 Task: Search one way flight ticket for 2 adults, 2 infants in seat and 1 infant on lap in first from Manhattan: Manhattan Regional Airport to Greenville: Pitt-greenville Airport on 5-2-2023. Choice of flights is Frontier. Number of bags: 1 checked bag. Price is upto 109000. Outbound departure time preference is 13:00.
Action: Mouse moved to (303, 266)
Screenshot: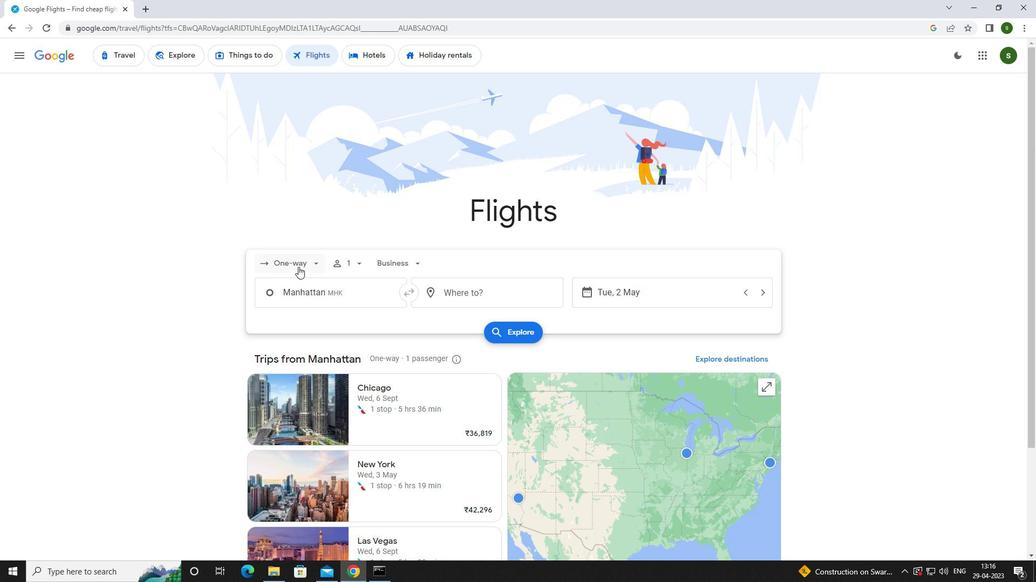 
Action: Mouse pressed left at (303, 266)
Screenshot: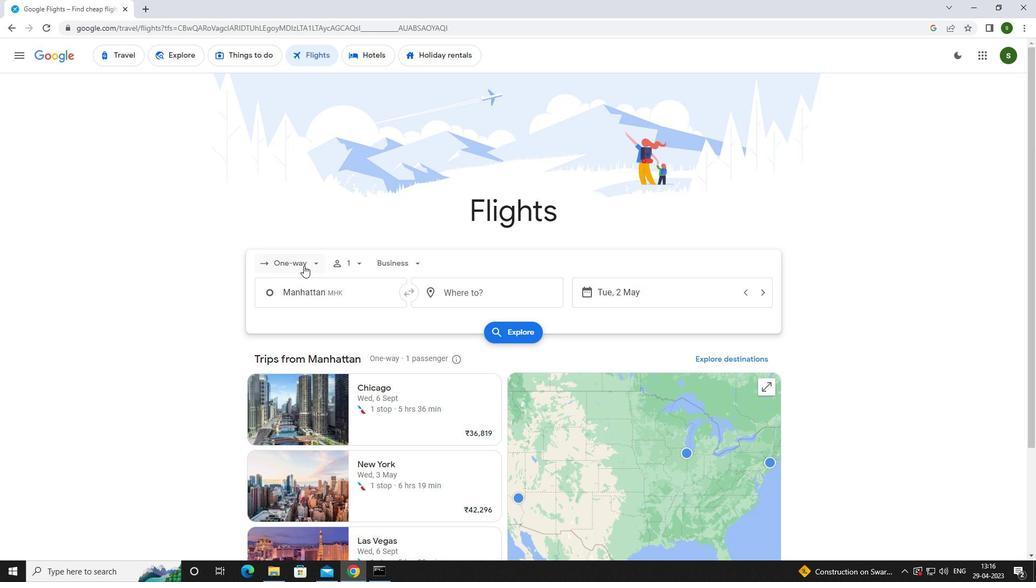 
Action: Mouse moved to (320, 309)
Screenshot: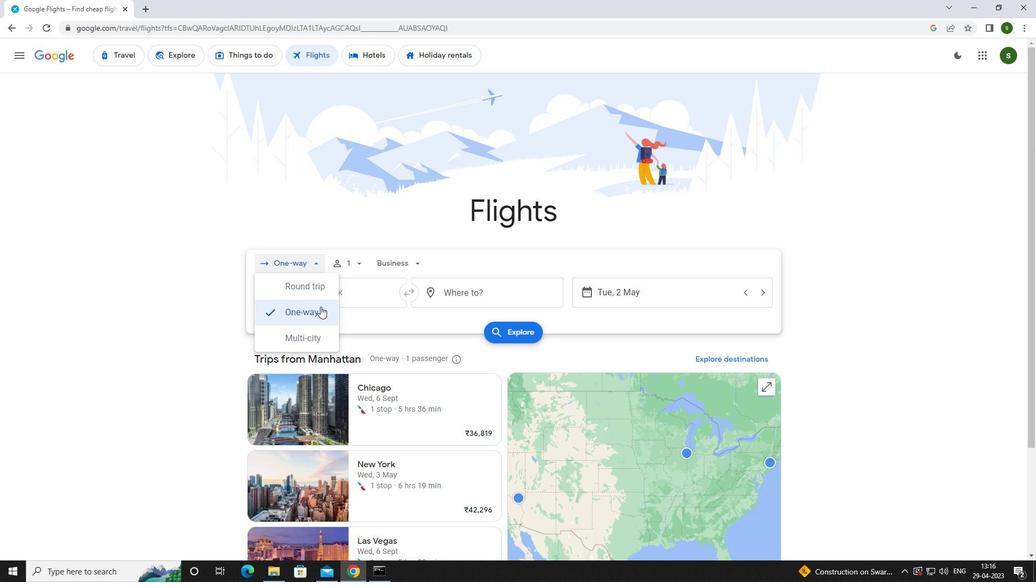 
Action: Mouse pressed left at (320, 309)
Screenshot: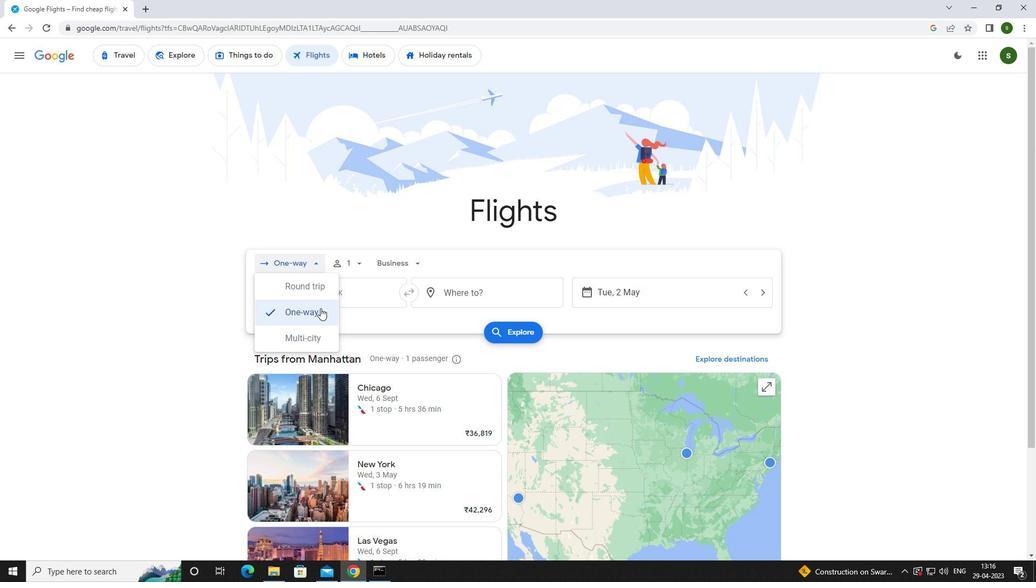 
Action: Mouse moved to (352, 264)
Screenshot: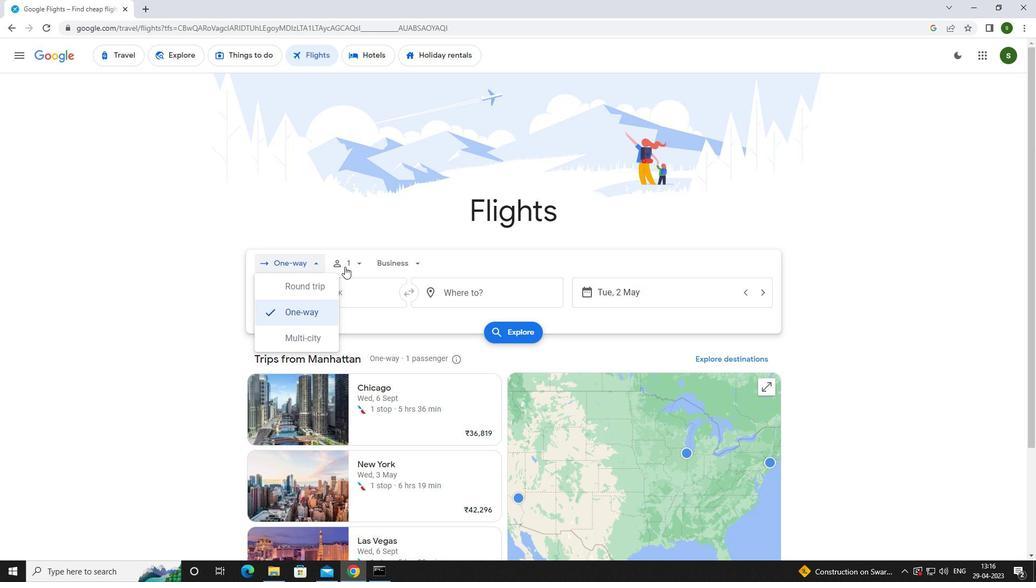 
Action: Mouse pressed left at (352, 264)
Screenshot: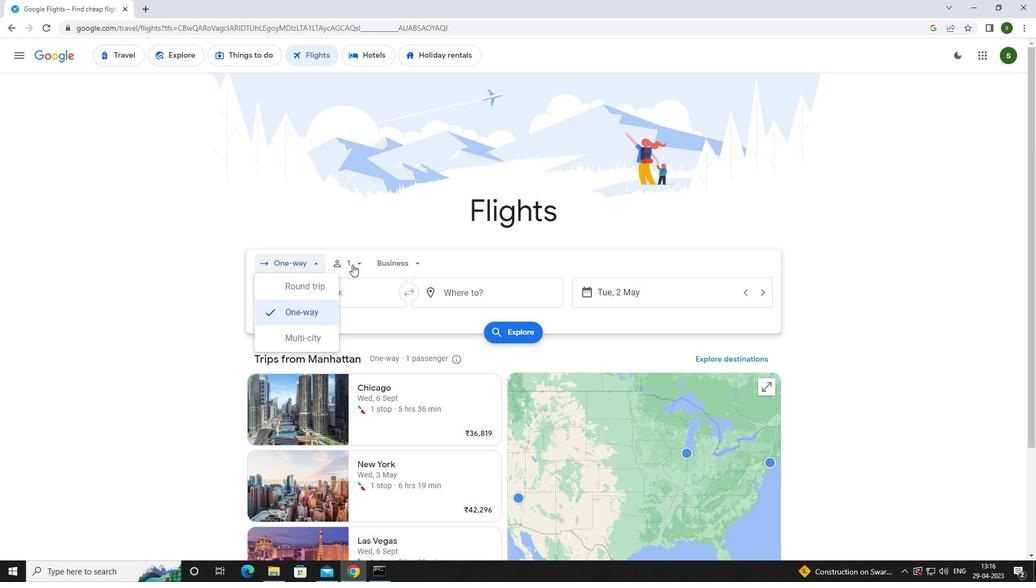 
Action: Mouse moved to (439, 292)
Screenshot: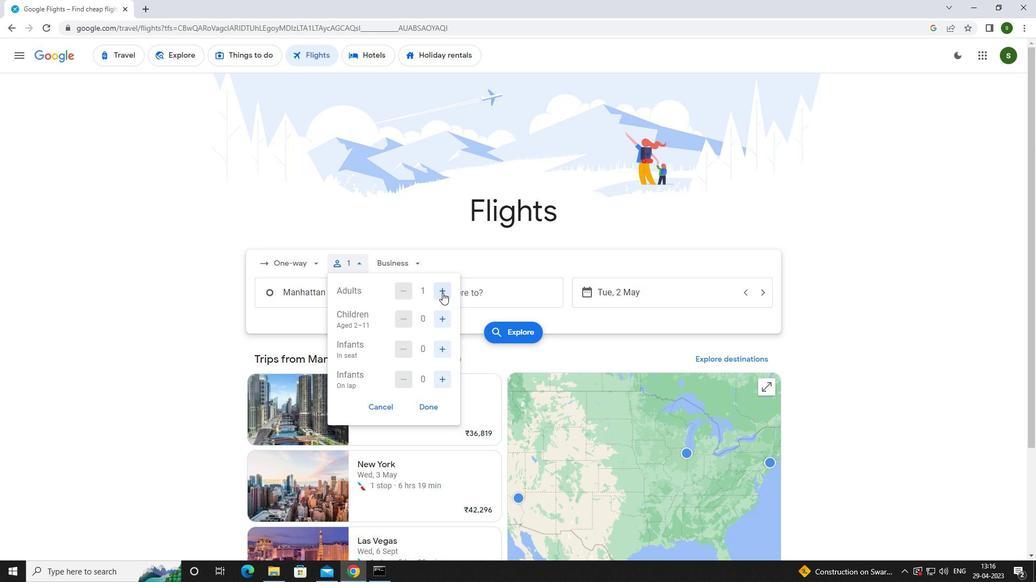 
Action: Mouse pressed left at (439, 292)
Screenshot: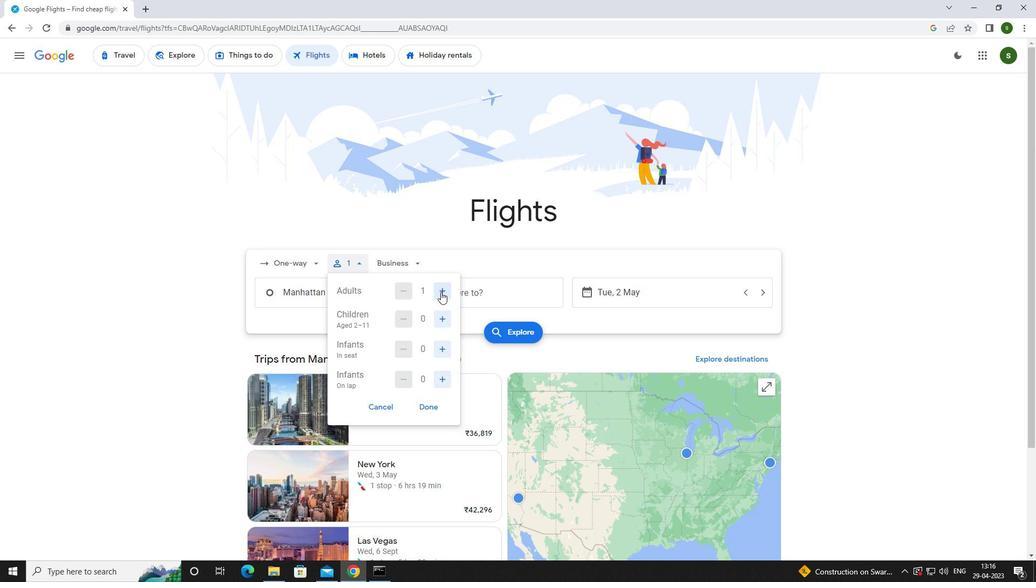 
Action: Mouse moved to (443, 357)
Screenshot: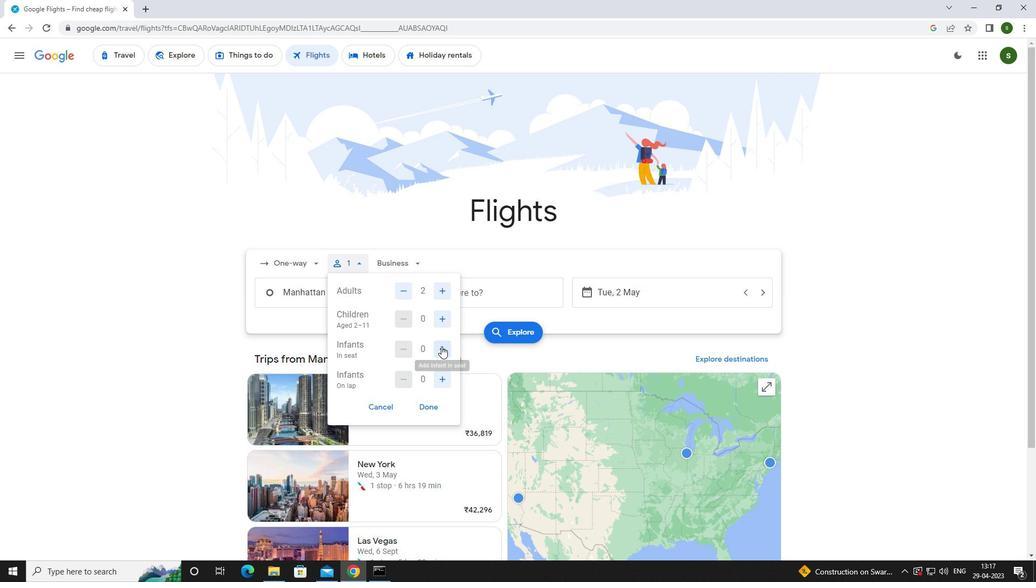 
Action: Mouse pressed left at (443, 357)
Screenshot: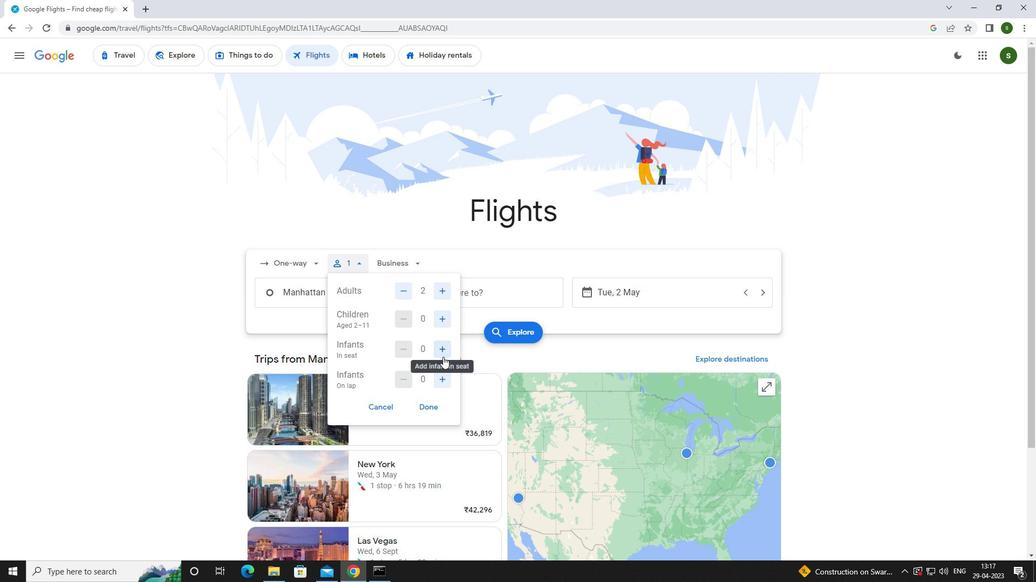 
Action: Mouse moved to (443, 353)
Screenshot: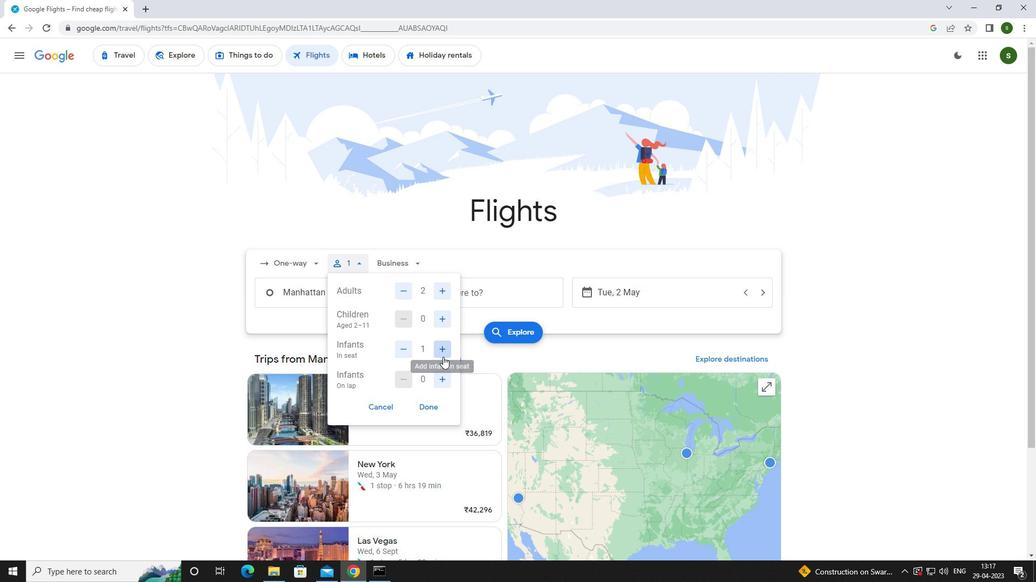 
Action: Mouse pressed left at (443, 353)
Screenshot: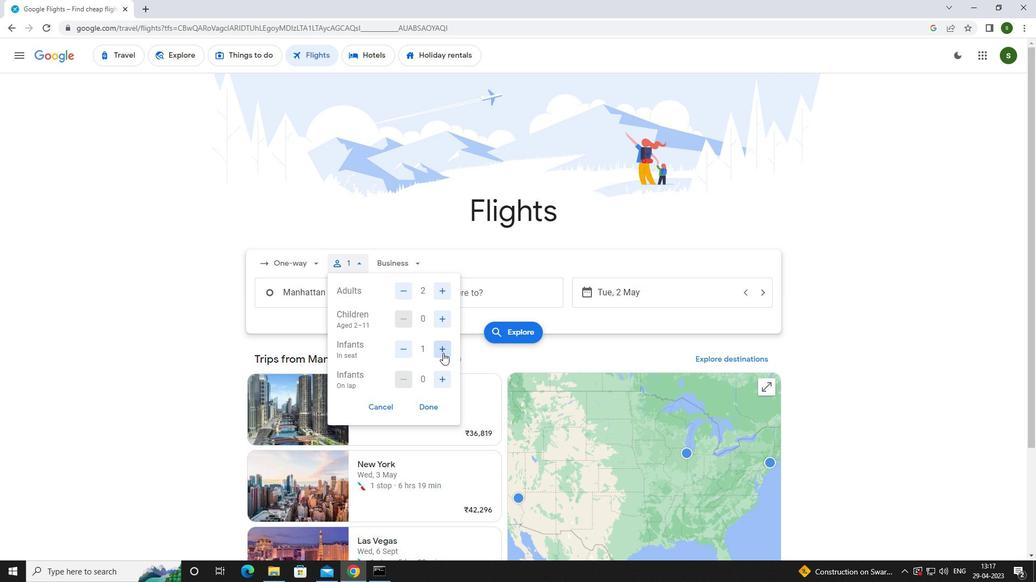 
Action: Mouse moved to (443, 375)
Screenshot: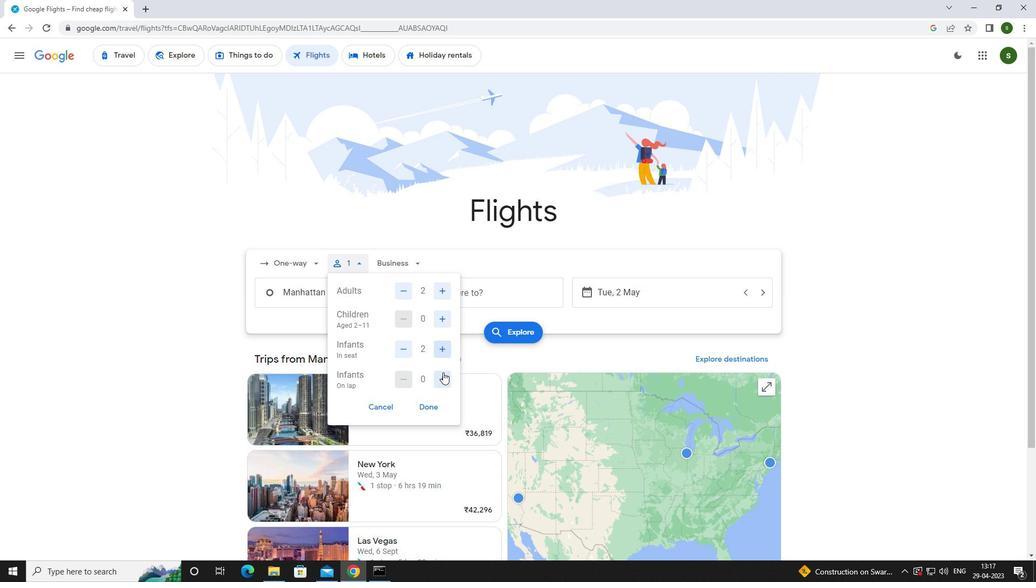 
Action: Mouse pressed left at (443, 375)
Screenshot: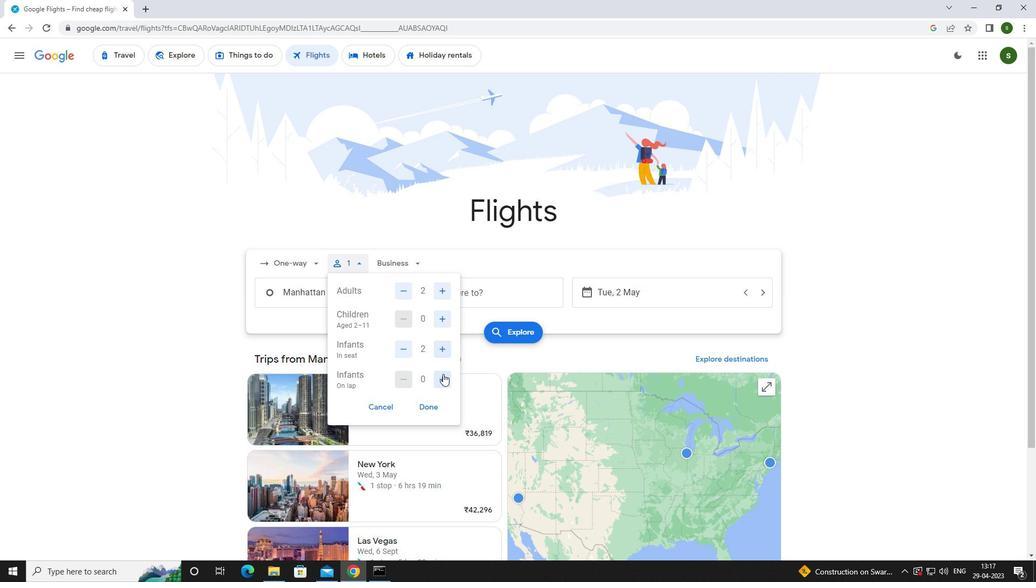 
Action: Mouse moved to (411, 263)
Screenshot: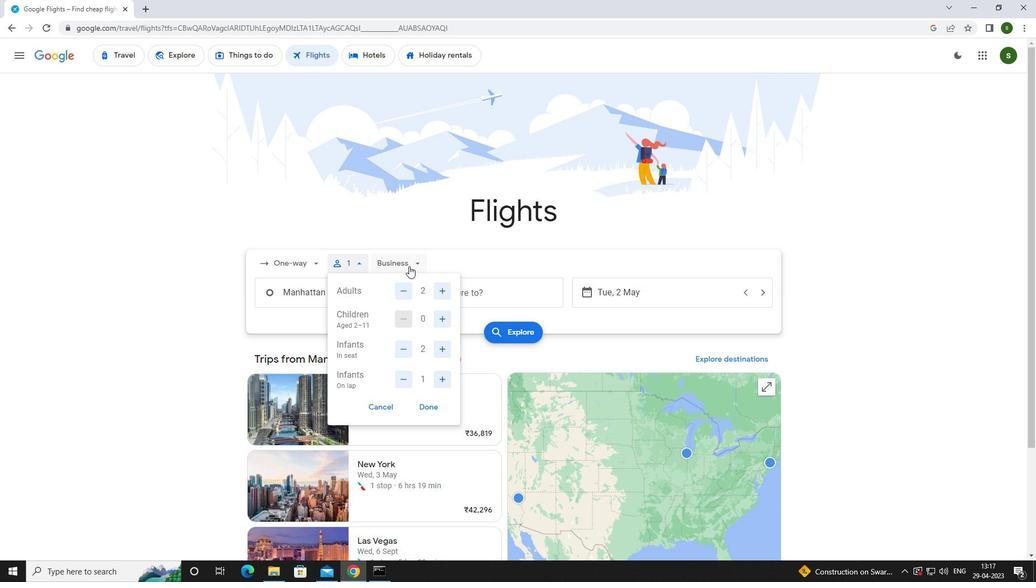 
Action: Mouse pressed left at (411, 263)
Screenshot: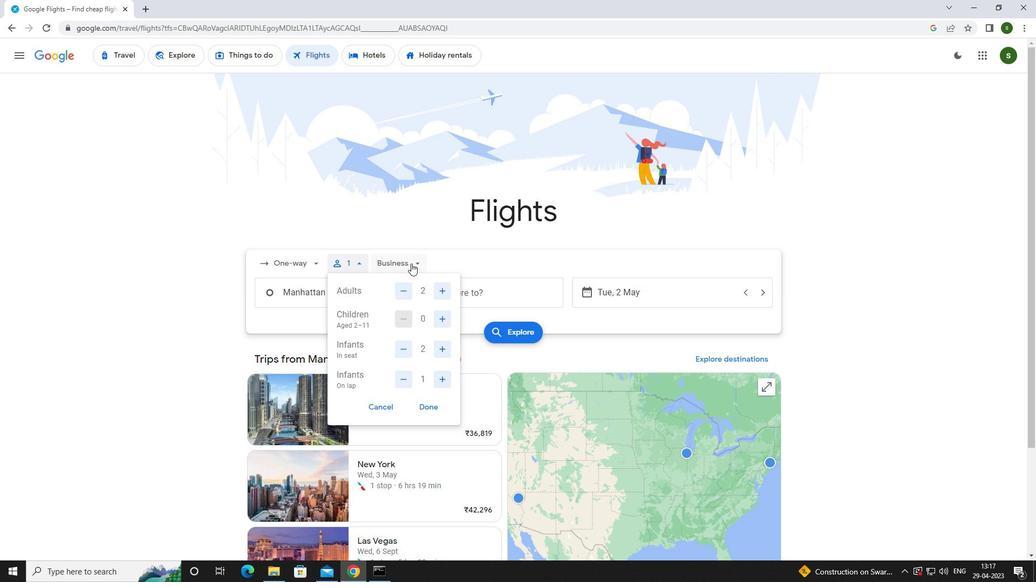 
Action: Mouse moved to (412, 358)
Screenshot: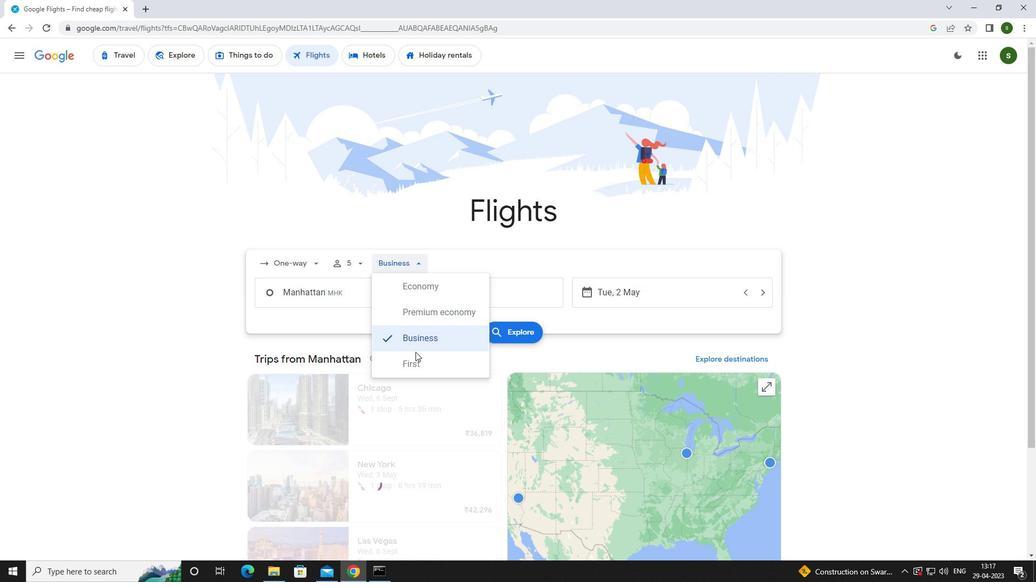 
Action: Mouse pressed left at (412, 358)
Screenshot: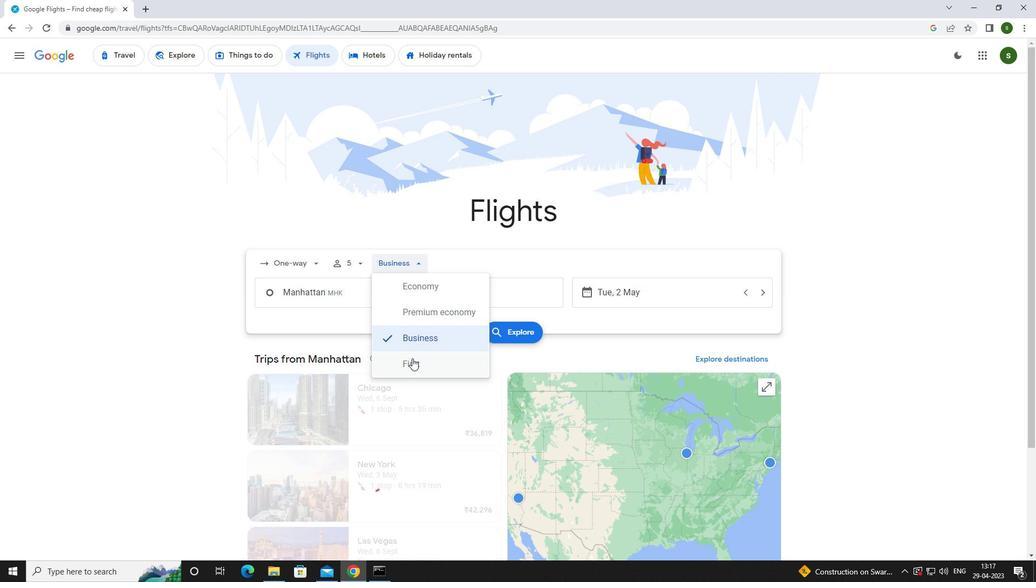 
Action: Mouse moved to (361, 284)
Screenshot: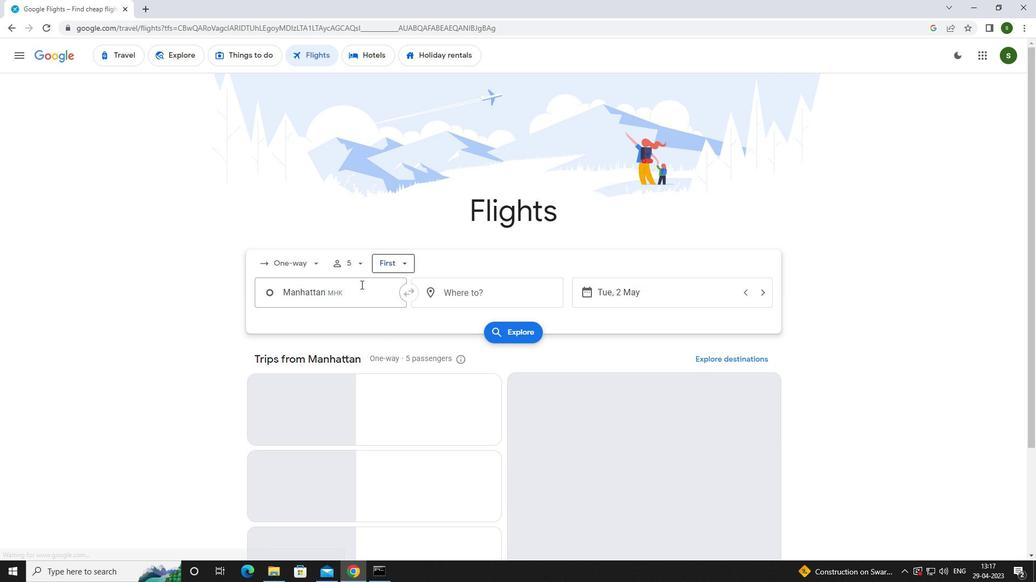 
Action: Mouse pressed left at (361, 284)
Screenshot: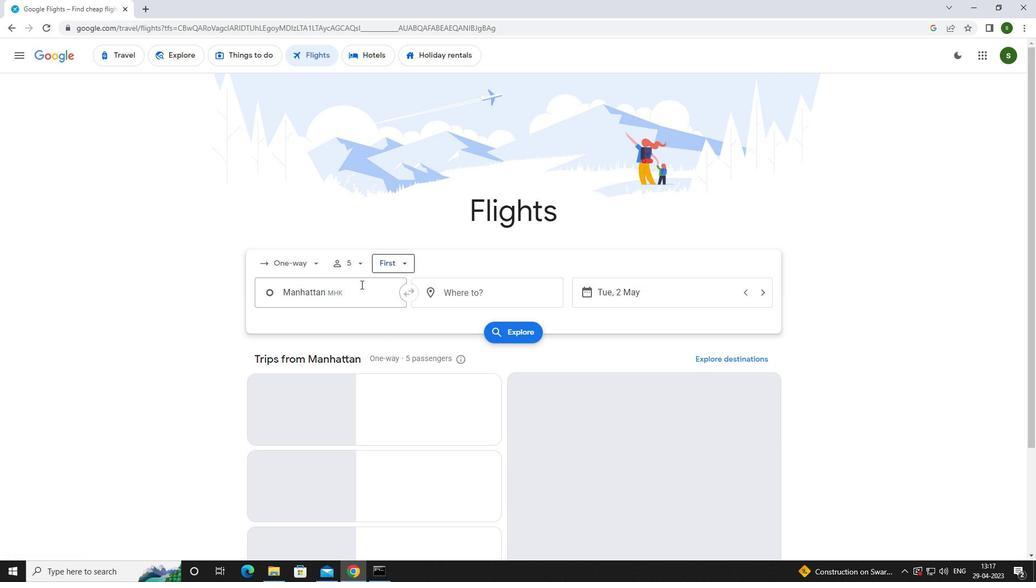 
Action: Mouse moved to (361, 285)
Screenshot: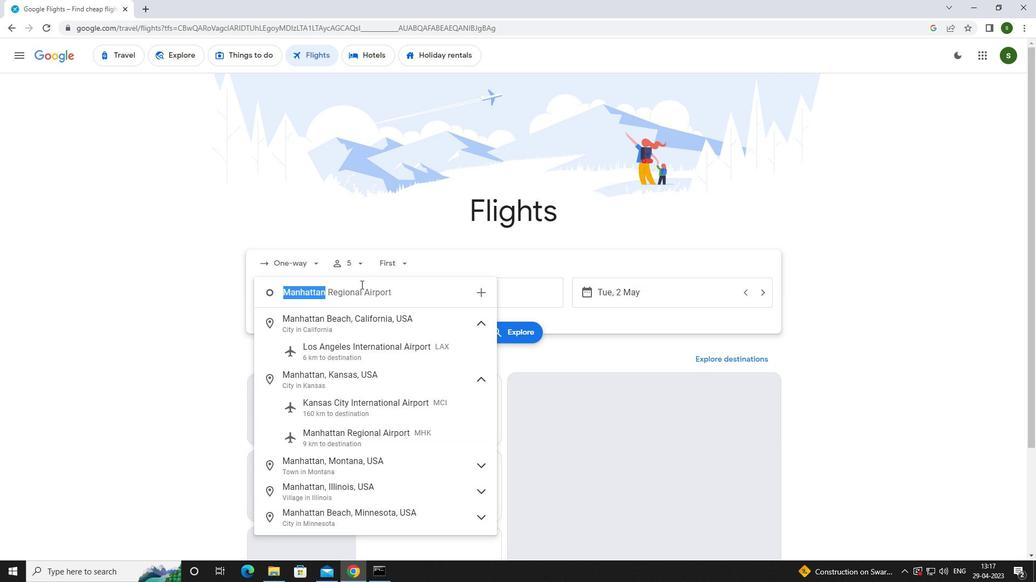 
Action: Key pressed m<Key.caps_lock>anhattan<Key.space><Key.caps_lock>r<Key.caps_lock>
Screenshot: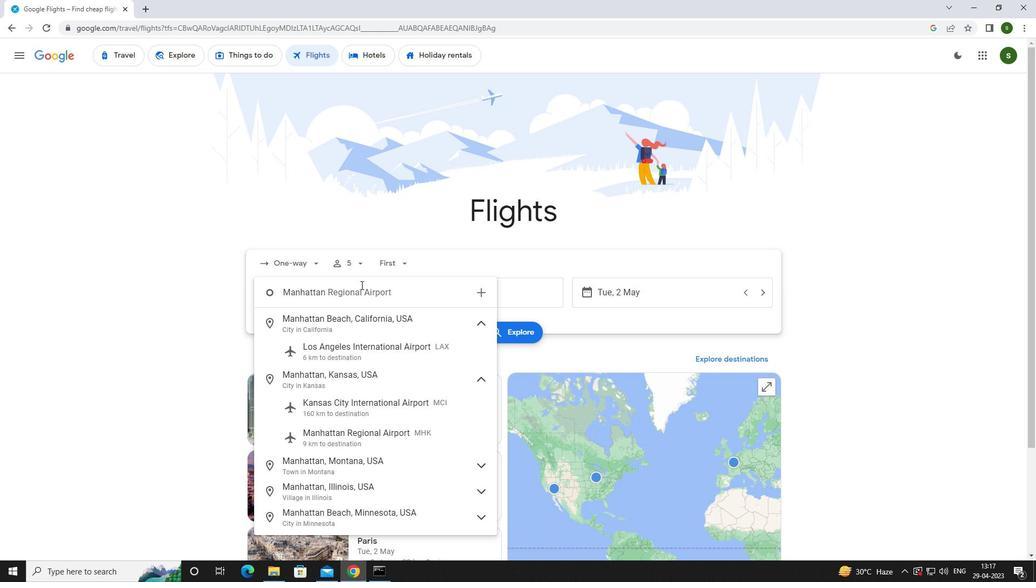 
Action: Mouse moved to (363, 325)
Screenshot: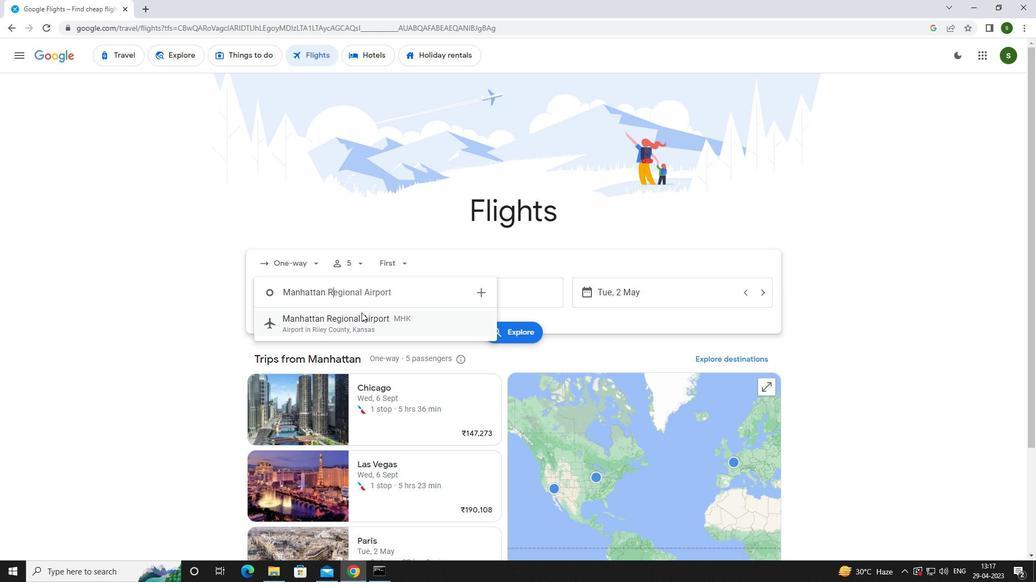 
Action: Mouse pressed left at (363, 325)
Screenshot: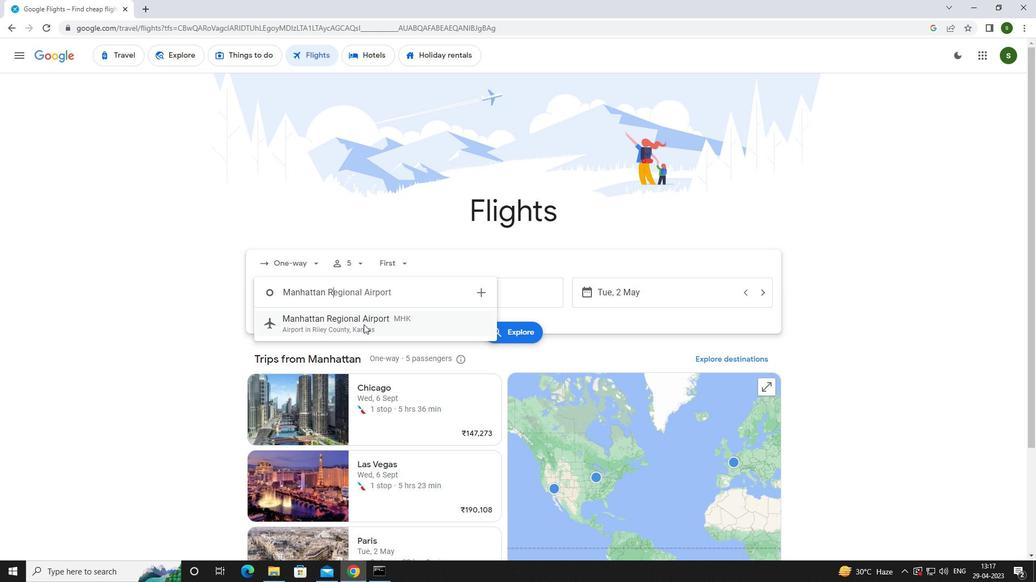 
Action: Mouse moved to (517, 296)
Screenshot: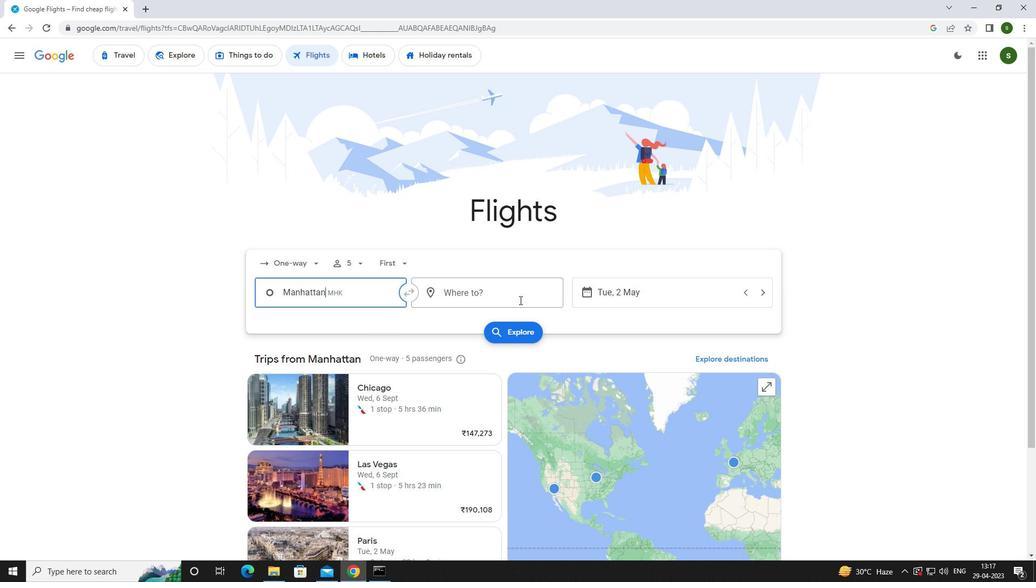 
Action: Mouse pressed left at (517, 296)
Screenshot: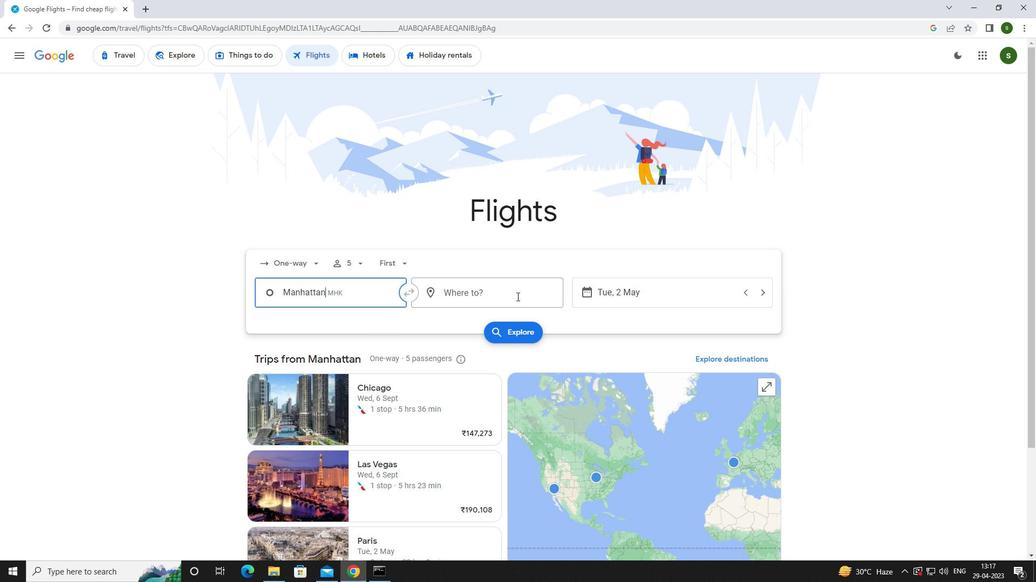 
Action: Mouse moved to (491, 304)
Screenshot: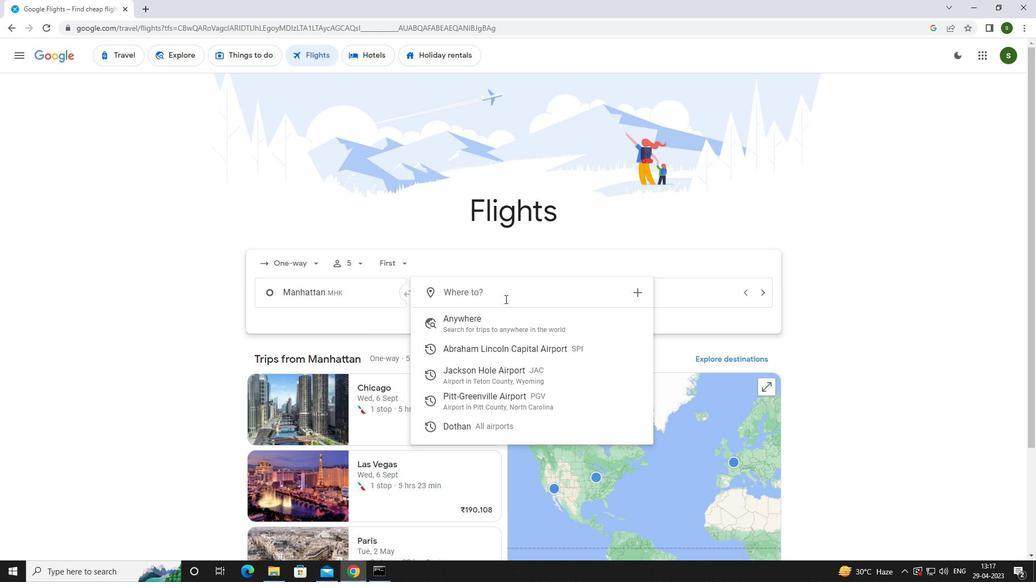 
Action: Key pressed <Key.caps_lock>g<Key.caps_lock>reen<Key.space>ville<Key.space><Key.caps_lock>p<Key.caps_lock>itt
Screenshot: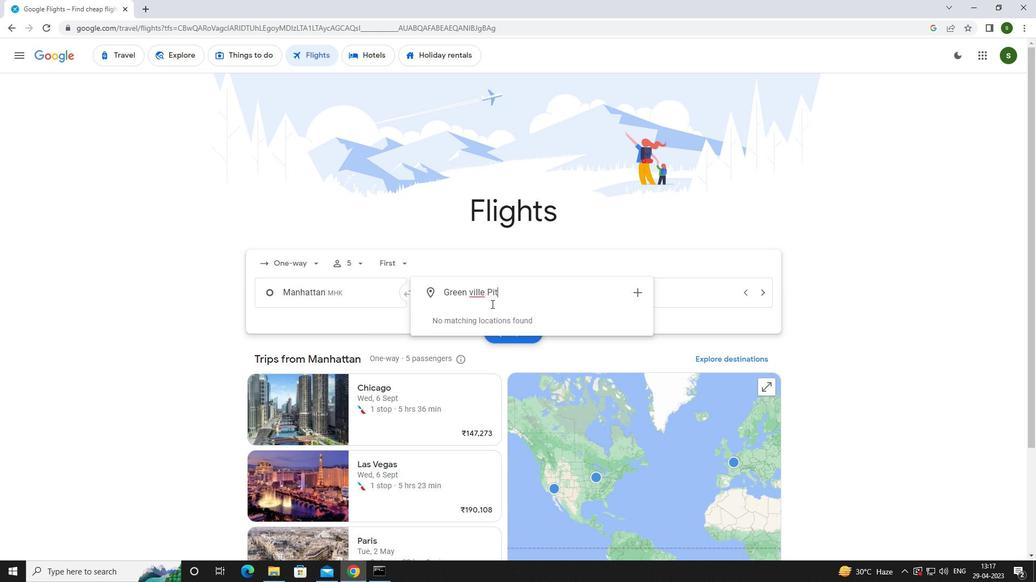 
Action: Mouse moved to (488, 318)
Screenshot: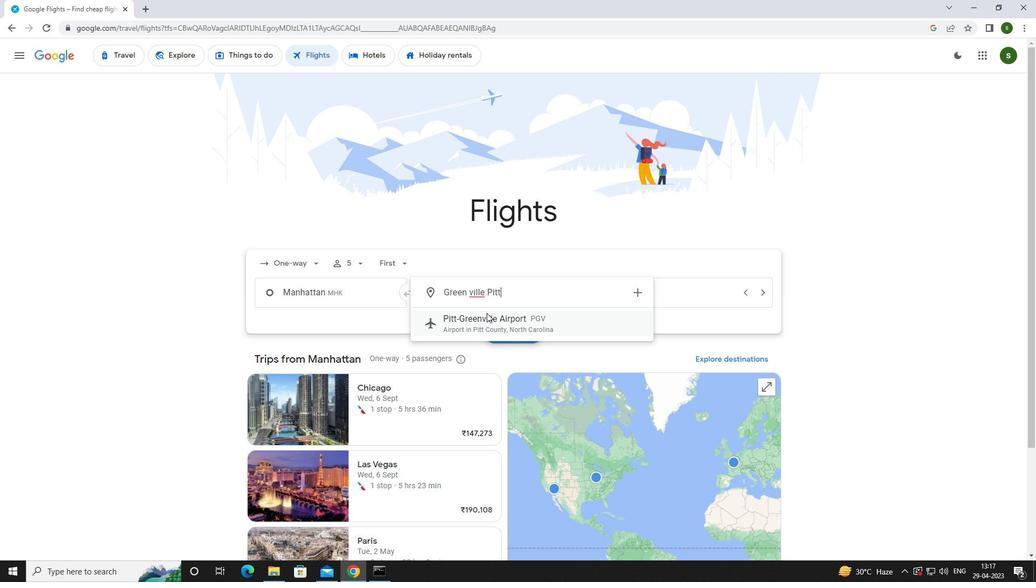 
Action: Mouse pressed left at (488, 318)
Screenshot: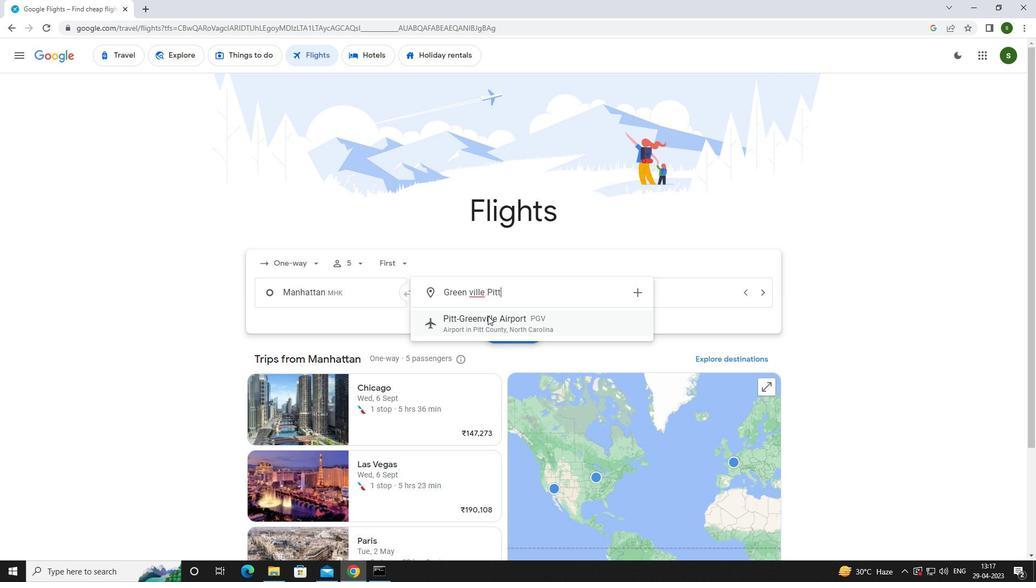 
Action: Mouse moved to (640, 288)
Screenshot: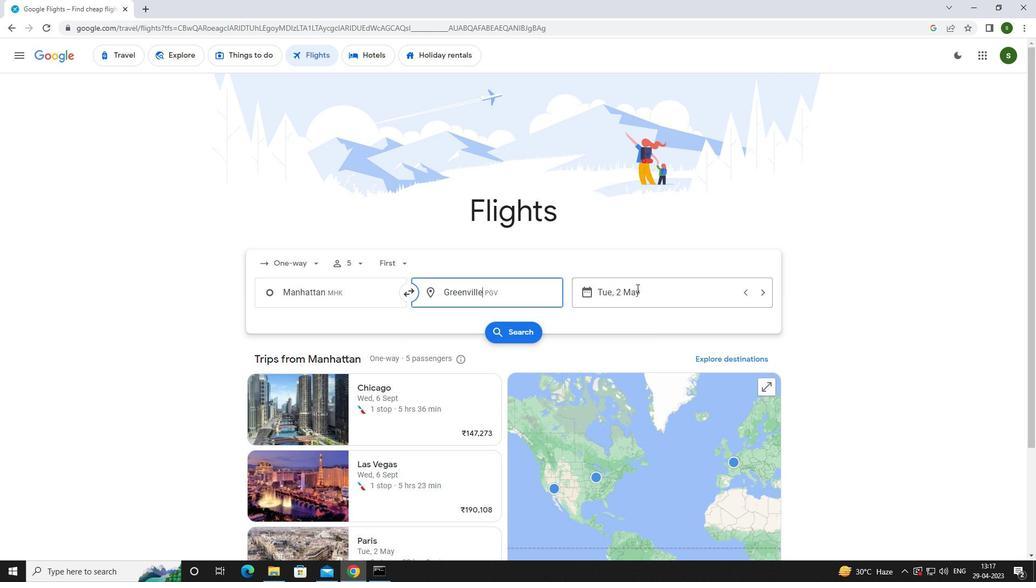 
Action: Mouse pressed left at (640, 288)
Screenshot: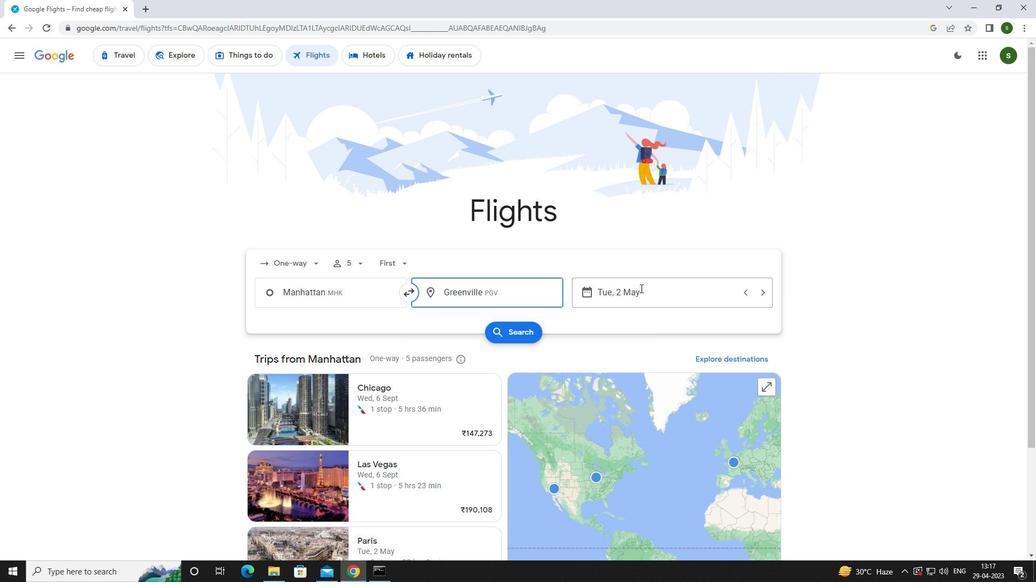
Action: Mouse moved to (650, 363)
Screenshot: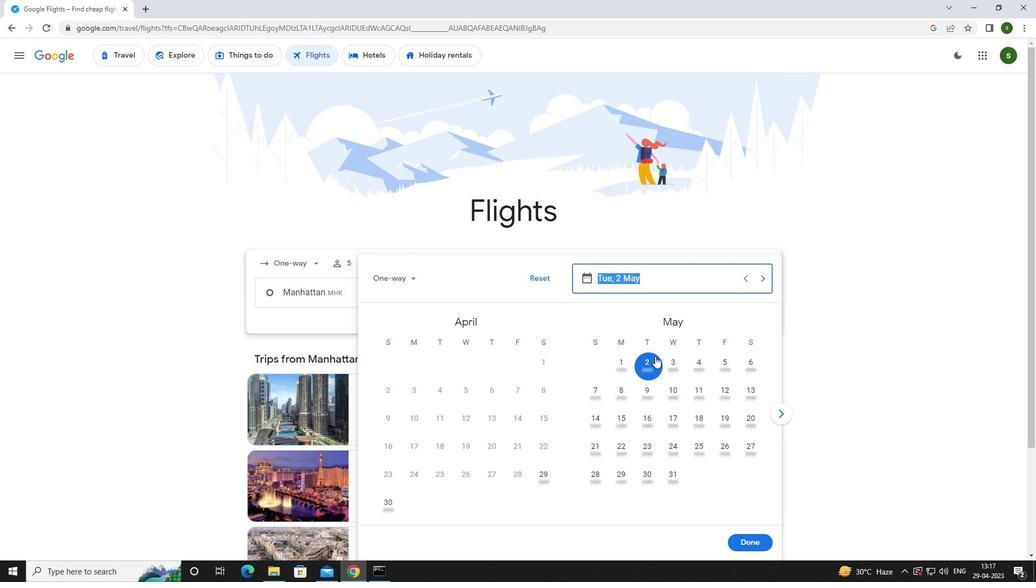 
Action: Mouse pressed left at (650, 363)
Screenshot: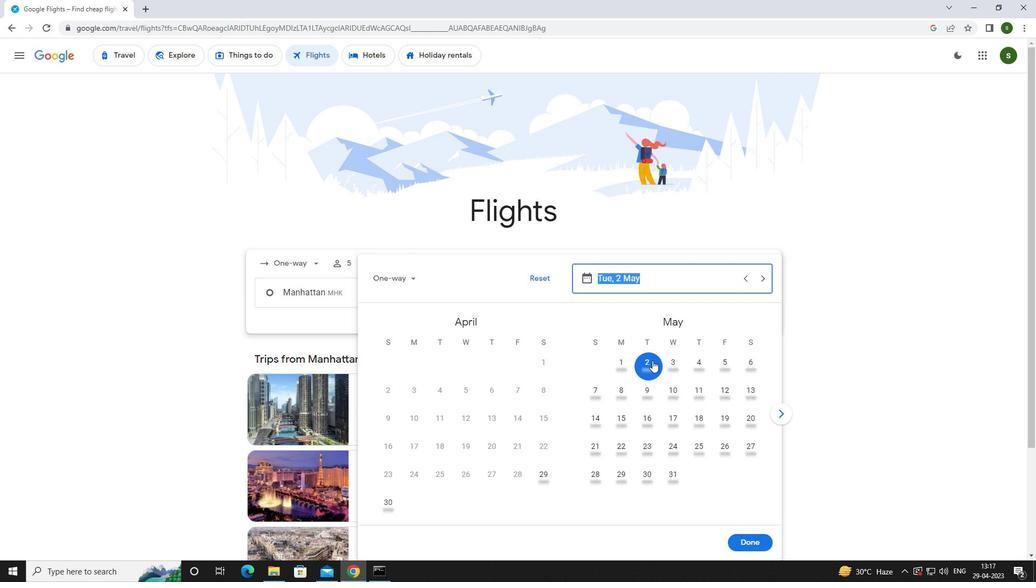 
Action: Mouse moved to (752, 539)
Screenshot: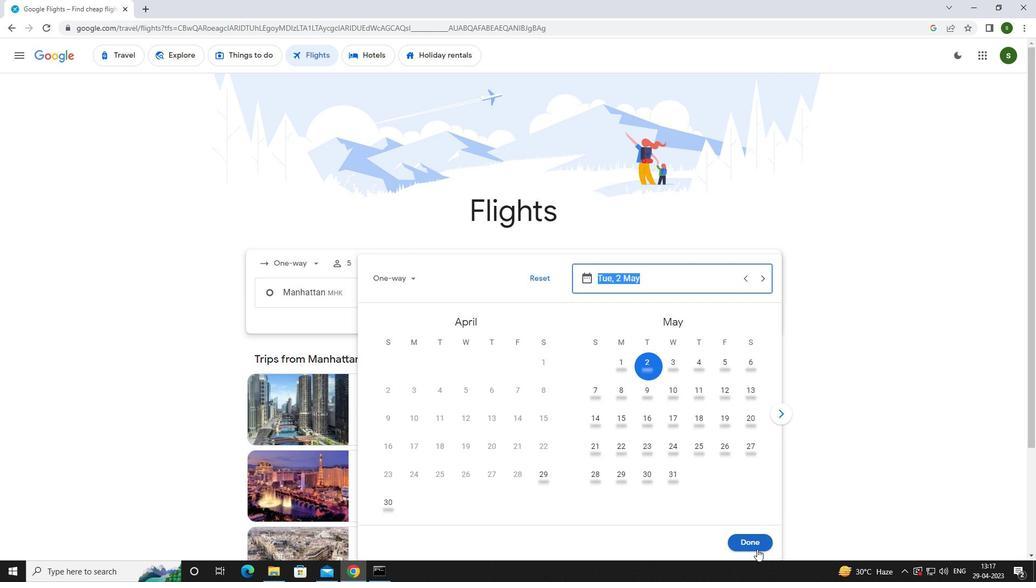 
Action: Mouse pressed left at (752, 539)
Screenshot: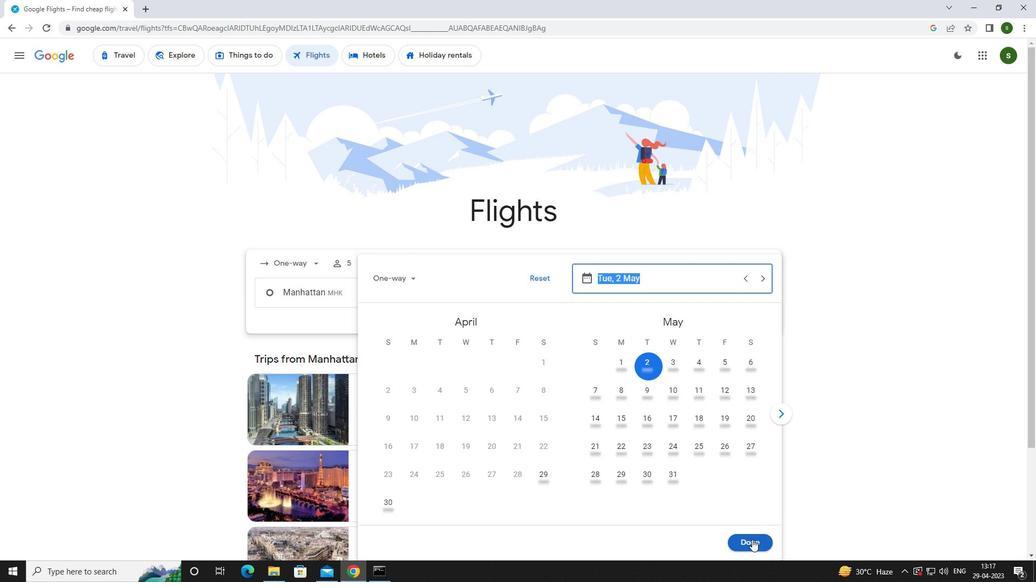 
Action: Mouse moved to (498, 325)
Screenshot: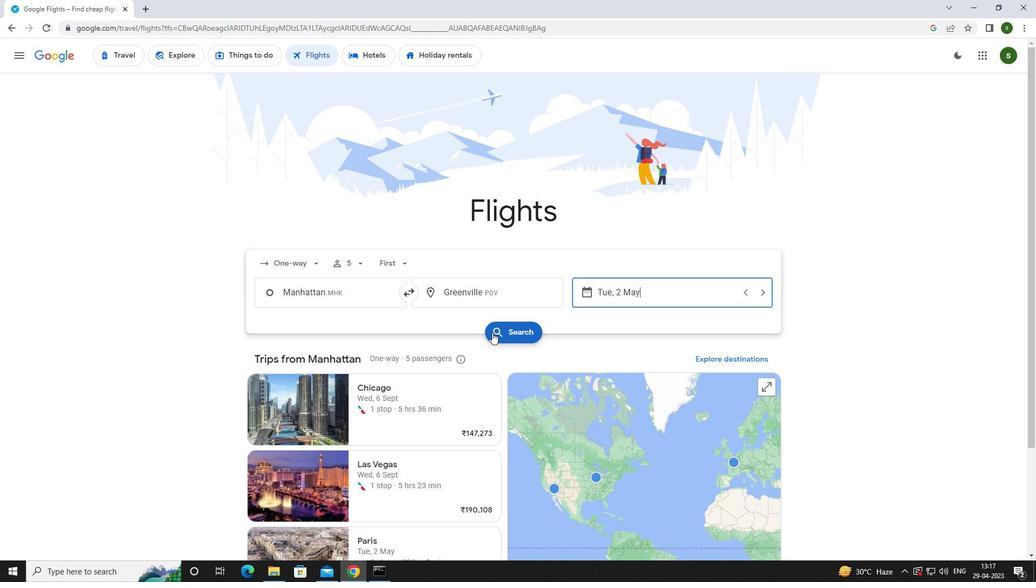 
Action: Mouse pressed left at (498, 325)
Screenshot: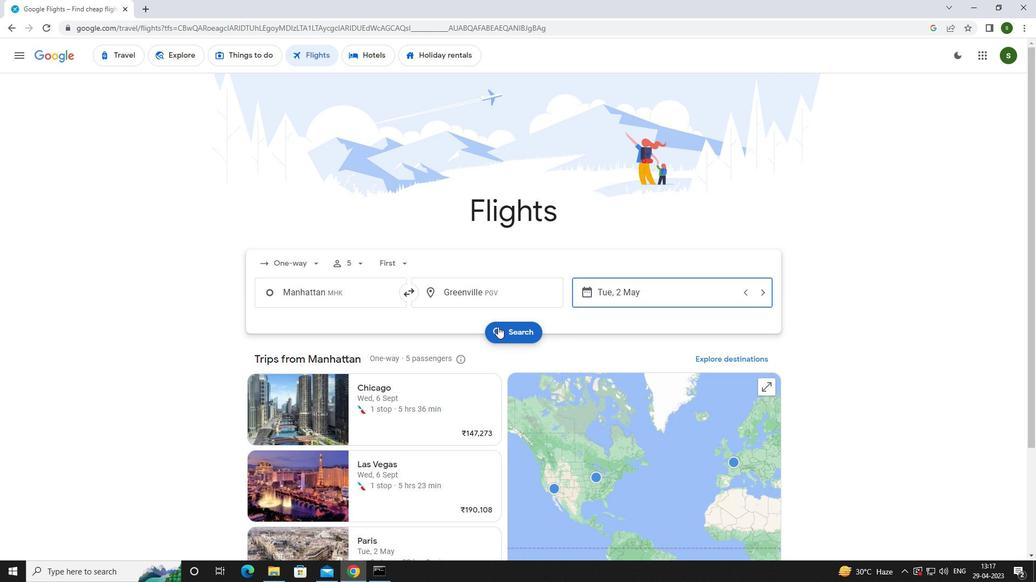 
Action: Mouse moved to (270, 158)
Screenshot: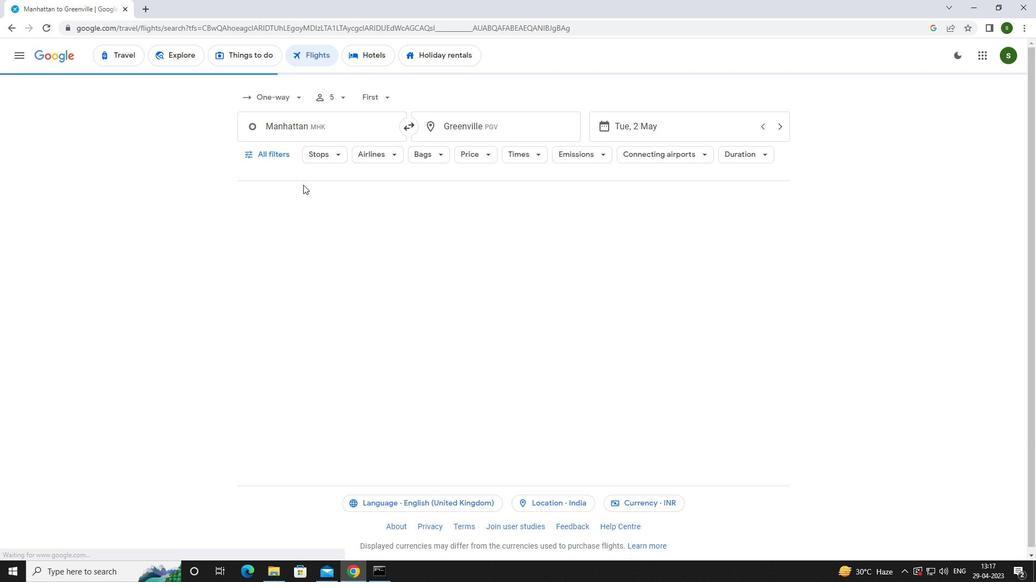 
Action: Mouse pressed left at (270, 158)
Screenshot: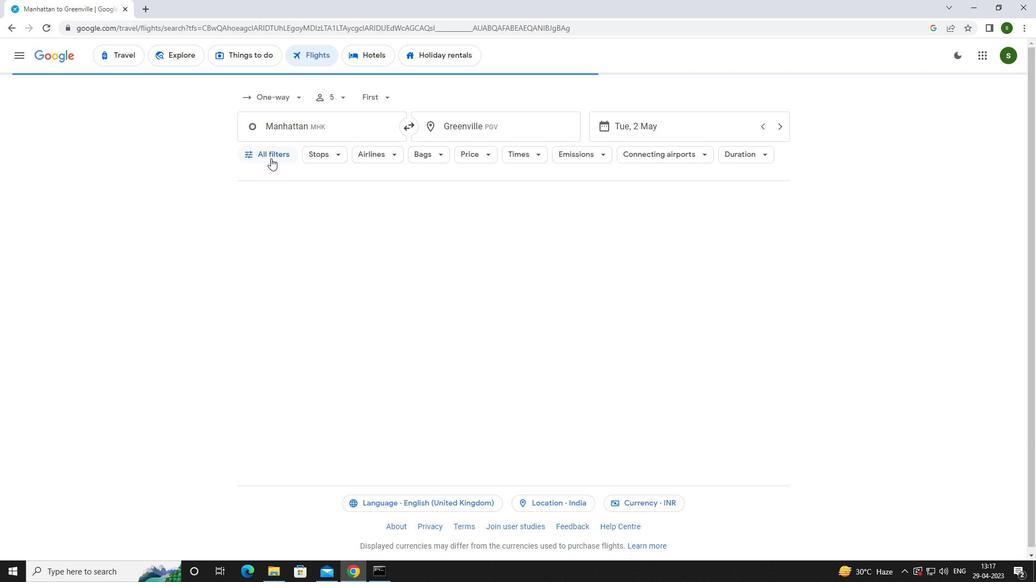 
Action: Mouse moved to (309, 279)
Screenshot: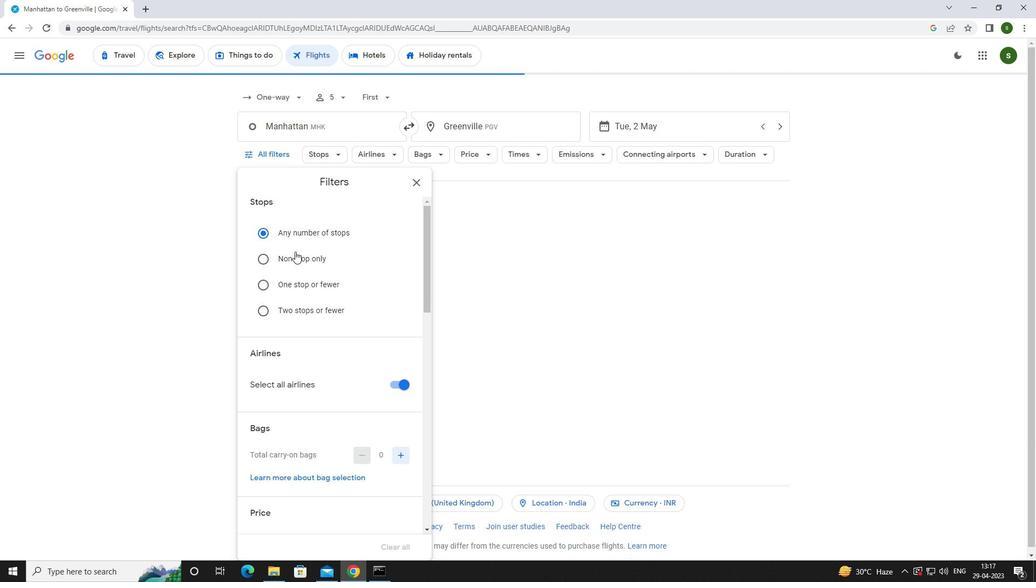 
Action: Mouse scrolled (309, 279) with delta (0, 0)
Screenshot: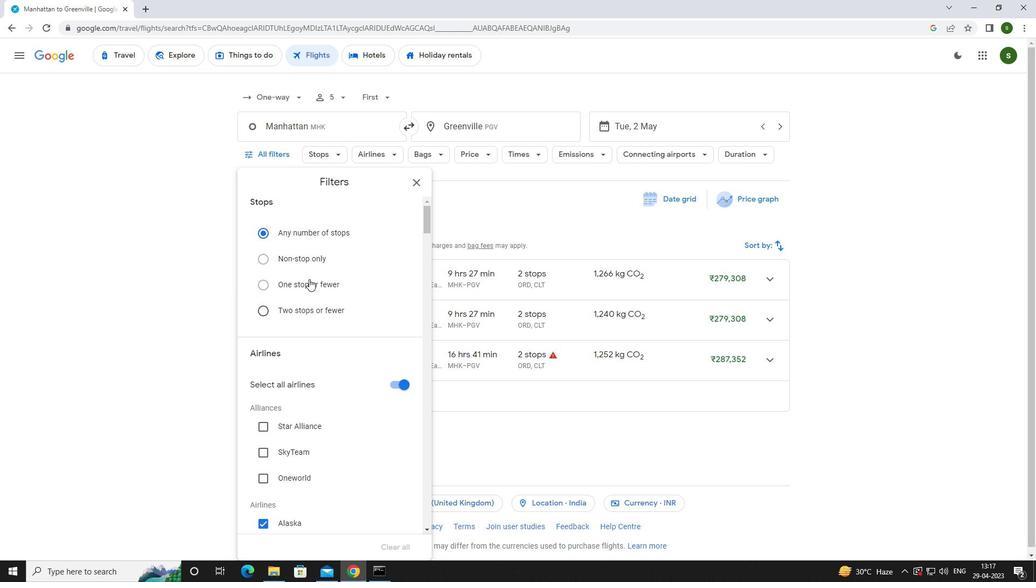 
Action: Mouse scrolled (309, 279) with delta (0, 0)
Screenshot: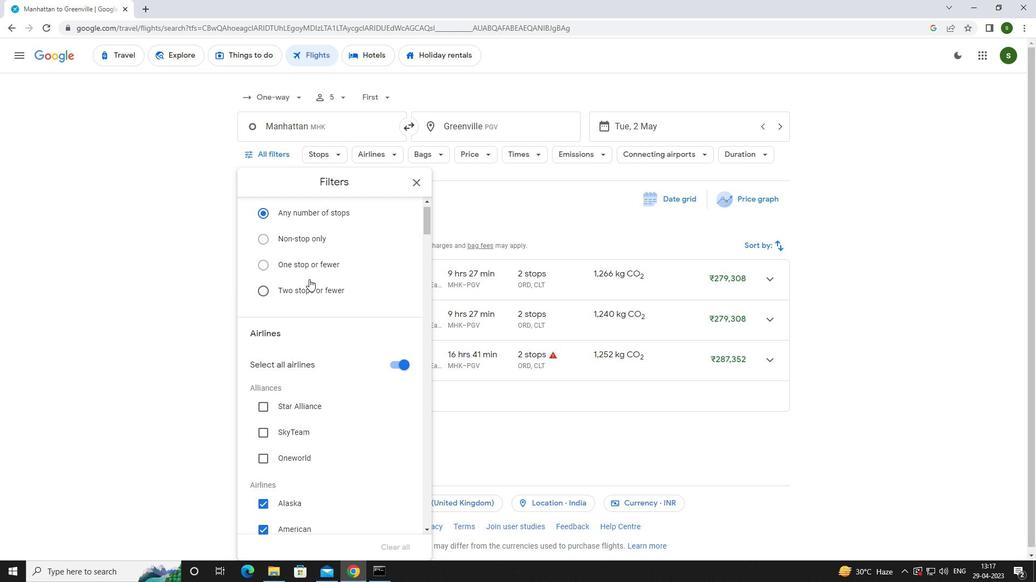 
Action: Mouse moved to (403, 279)
Screenshot: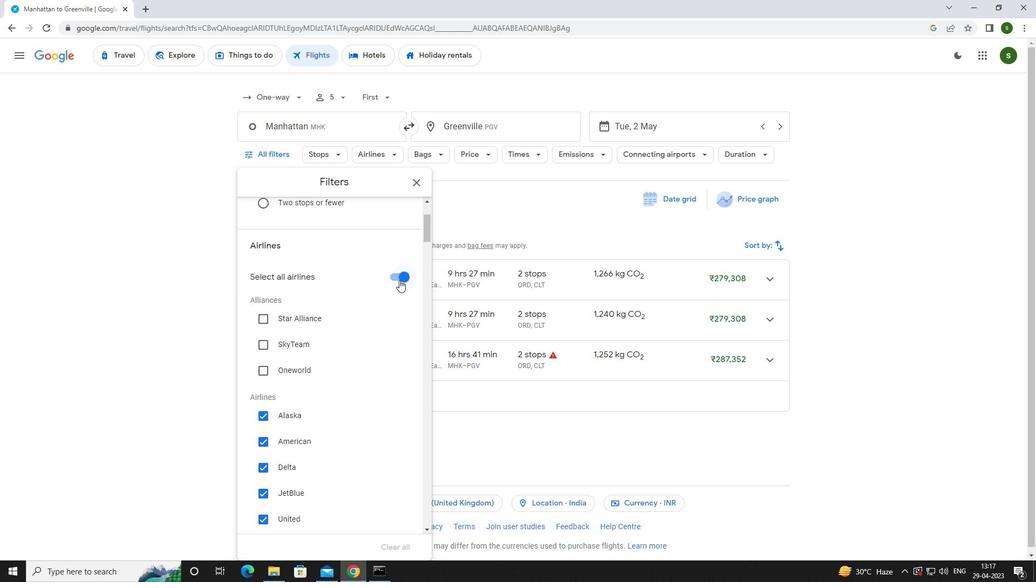 
Action: Mouse pressed left at (403, 279)
Screenshot: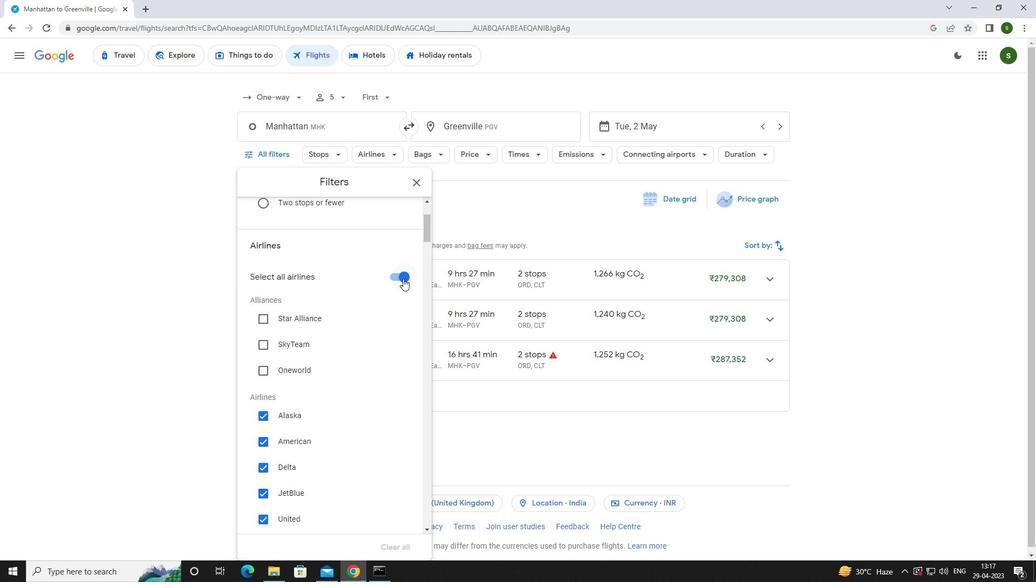 
Action: Mouse moved to (360, 290)
Screenshot: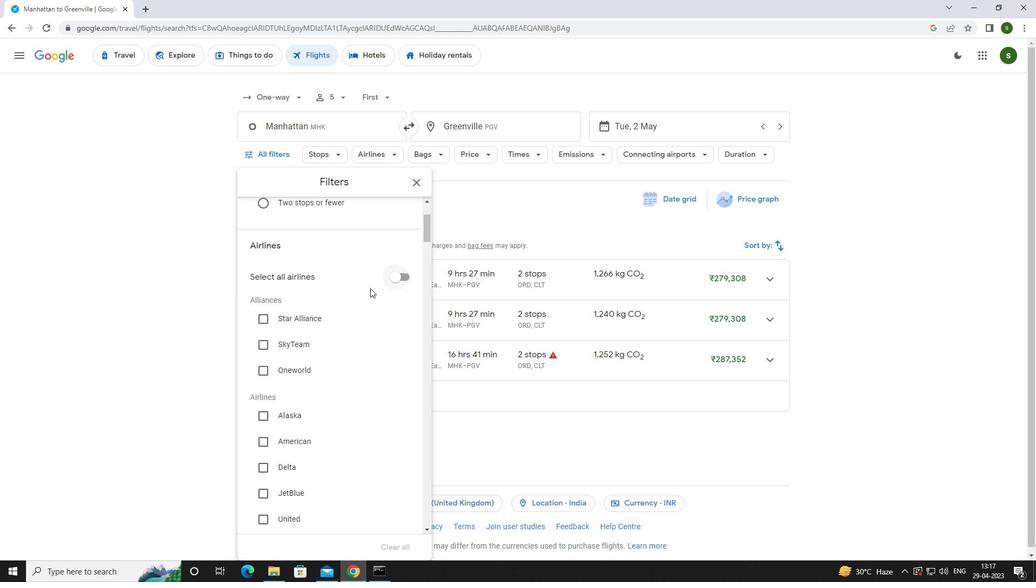 
Action: Mouse scrolled (360, 289) with delta (0, 0)
Screenshot: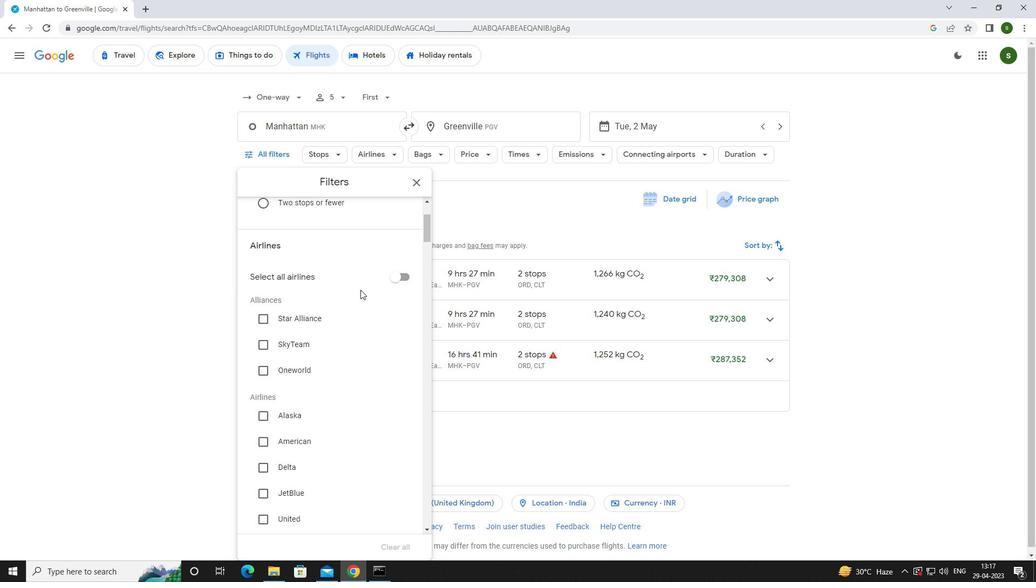 
Action: Mouse scrolled (360, 289) with delta (0, 0)
Screenshot: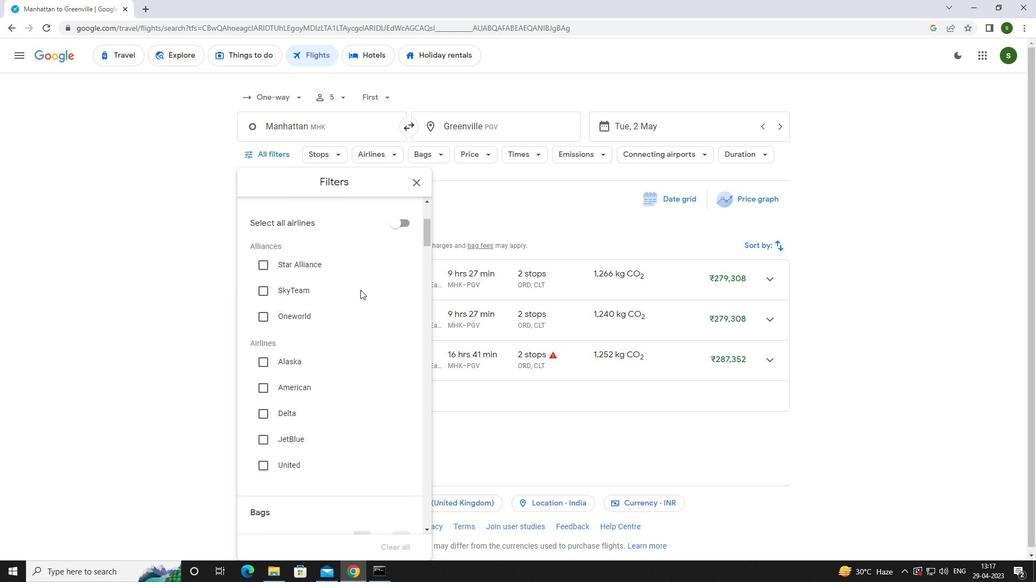 
Action: Mouse scrolled (360, 289) with delta (0, 0)
Screenshot: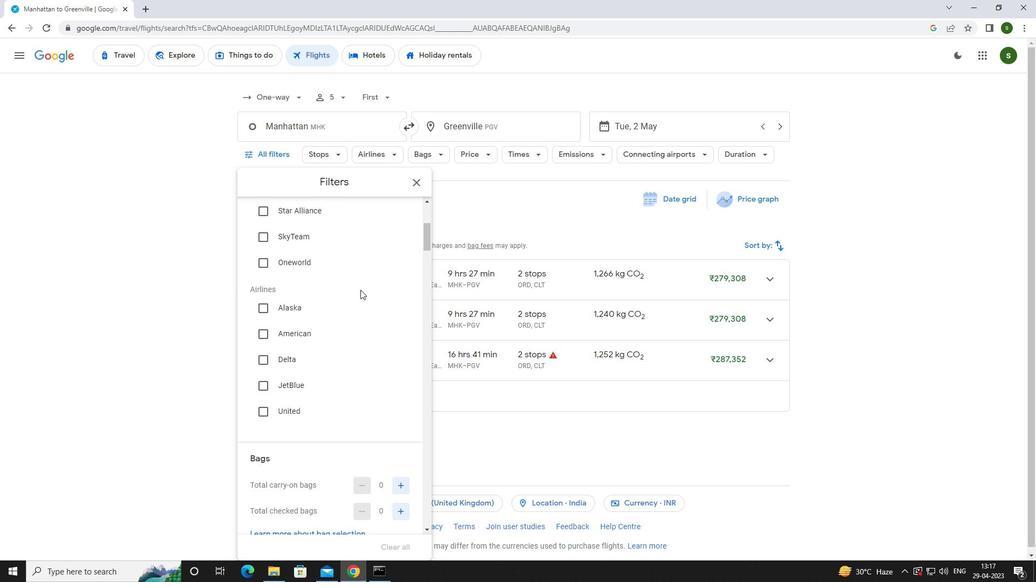 
Action: Mouse scrolled (360, 289) with delta (0, 0)
Screenshot: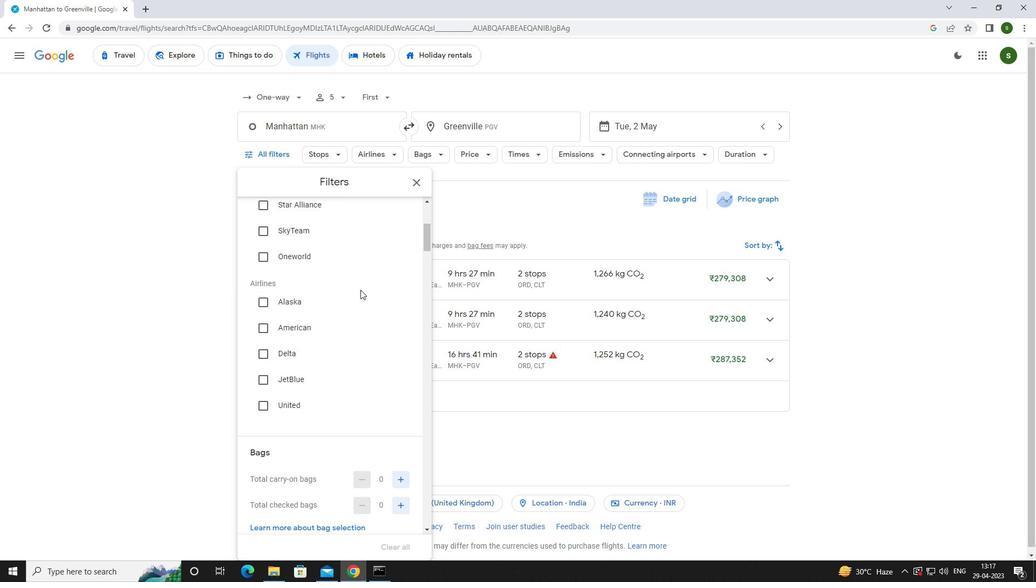 
Action: Mouse scrolled (360, 289) with delta (0, 0)
Screenshot: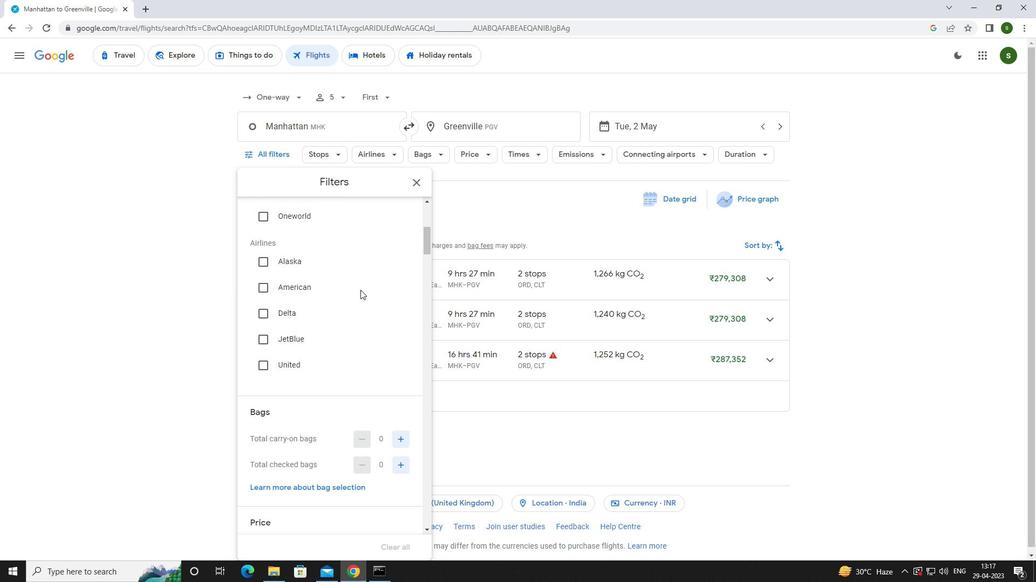 
Action: Mouse moved to (401, 345)
Screenshot: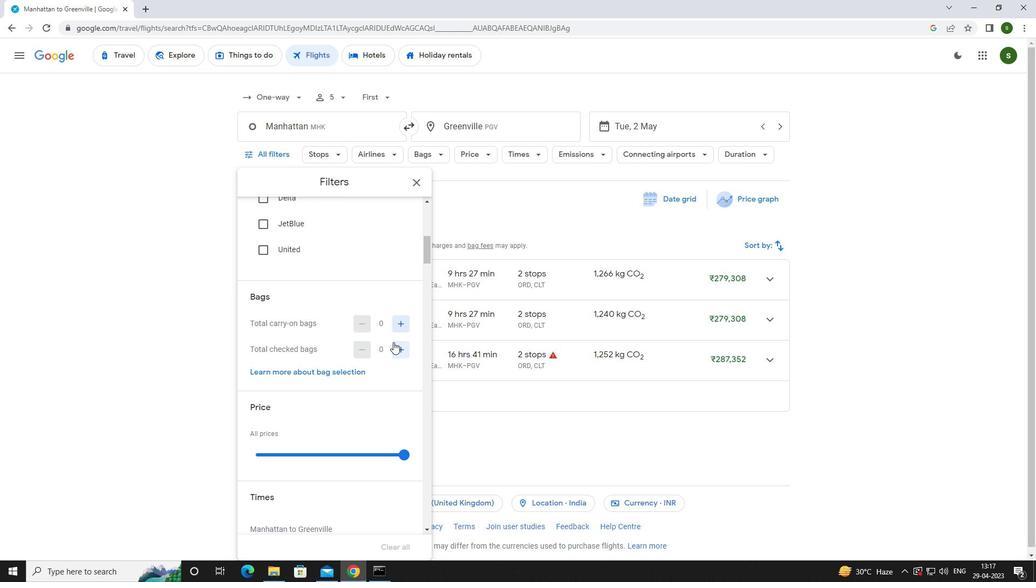 
Action: Mouse pressed left at (401, 345)
Screenshot: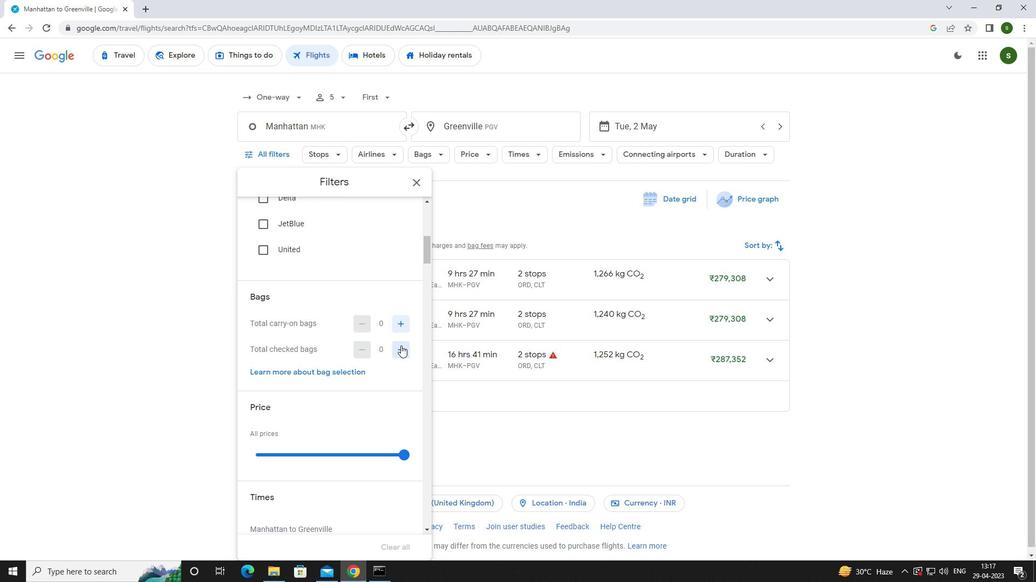 
Action: Mouse moved to (351, 316)
Screenshot: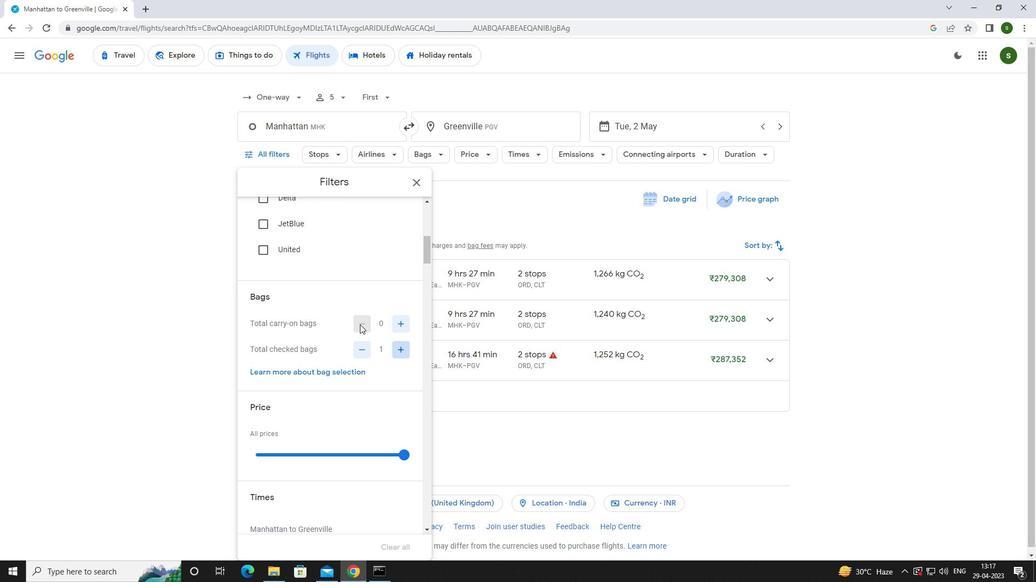 
Action: Mouse scrolled (351, 316) with delta (0, 0)
Screenshot: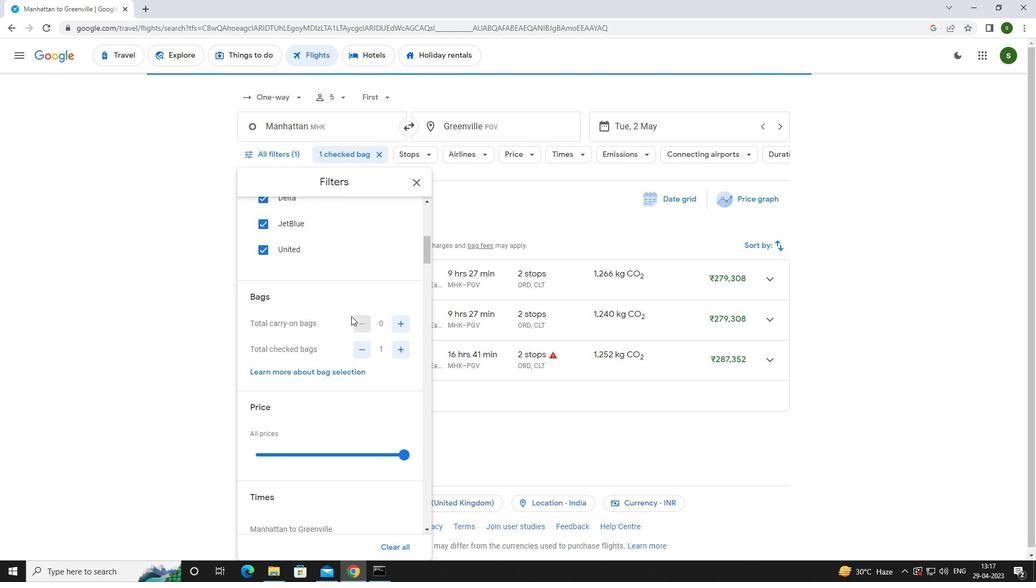 
Action: Mouse scrolled (351, 316) with delta (0, 0)
Screenshot: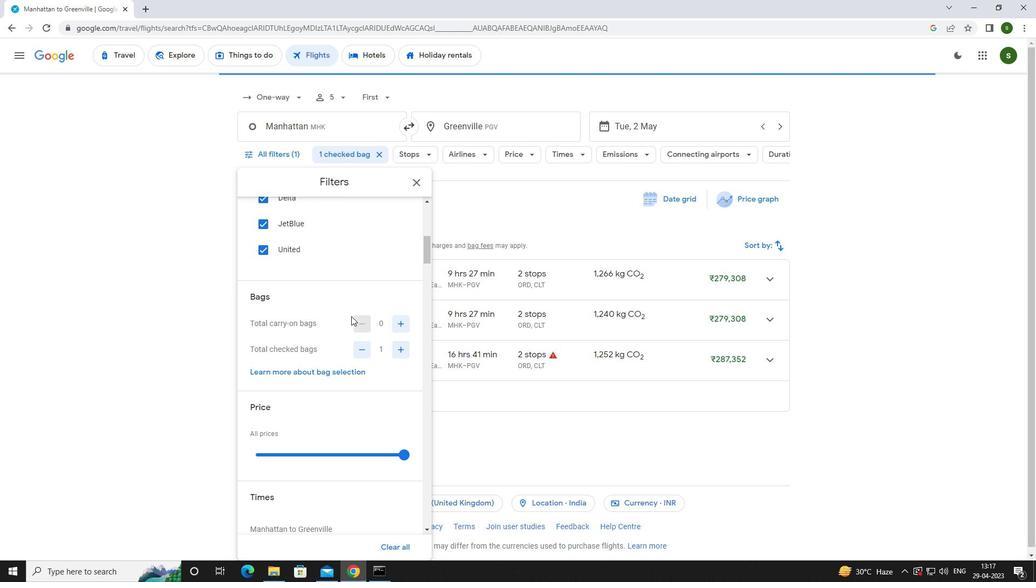 
Action: Mouse scrolled (351, 316) with delta (0, 0)
Screenshot: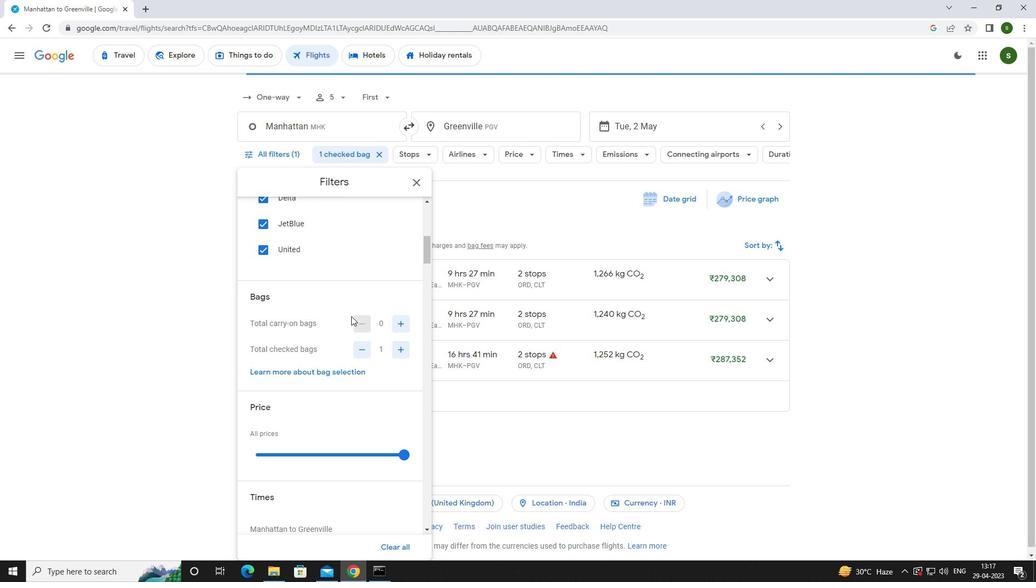 
Action: Mouse moved to (401, 291)
Screenshot: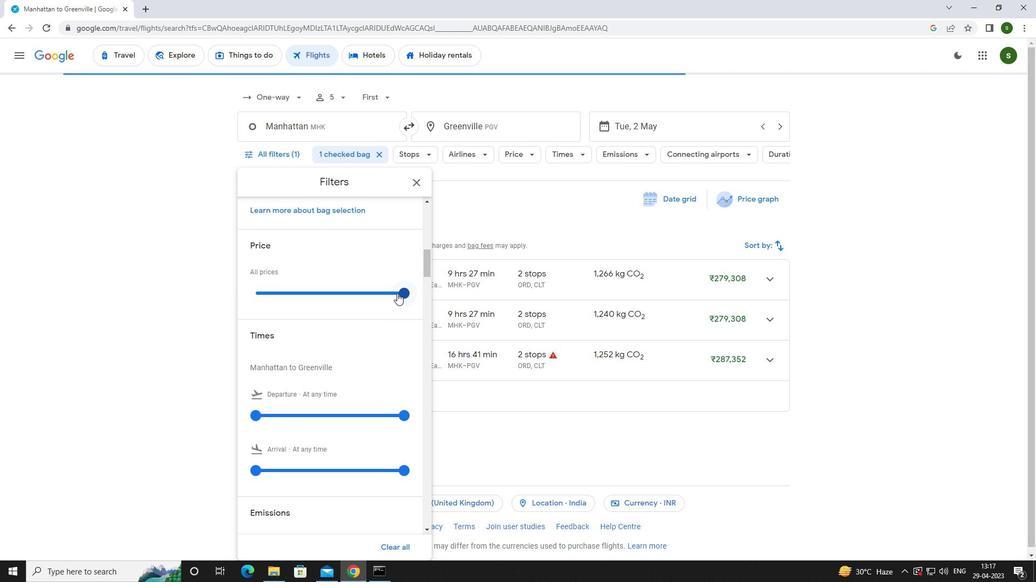 
Action: Mouse pressed left at (401, 291)
Screenshot: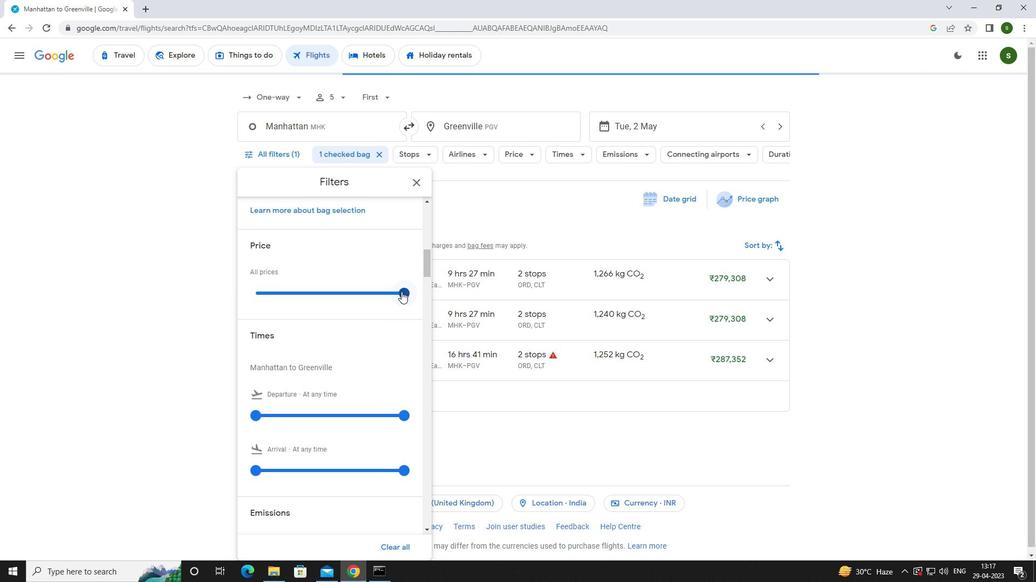 
Action: Mouse pressed left at (401, 291)
Screenshot: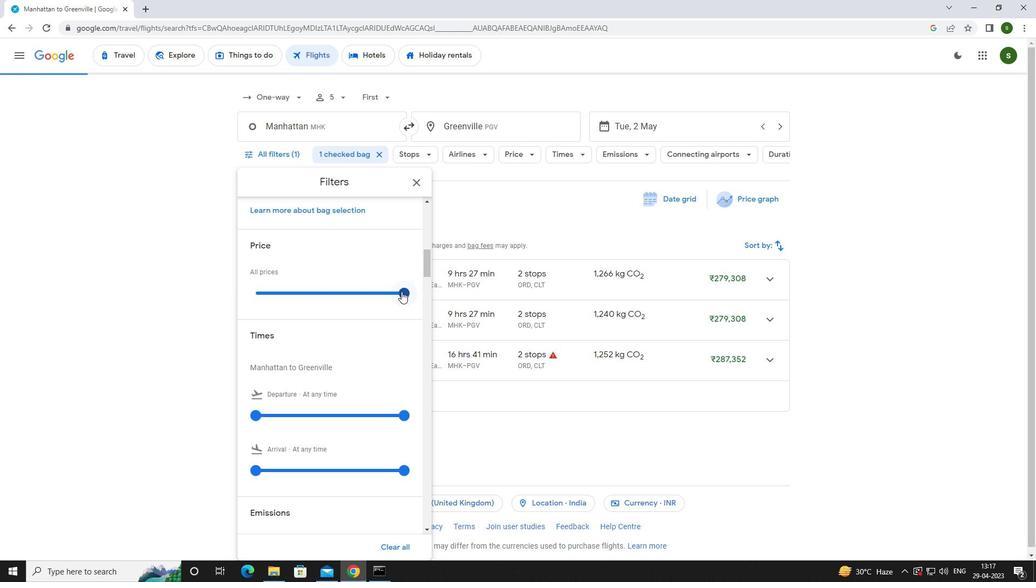 
Action: Mouse moved to (264, 410)
Screenshot: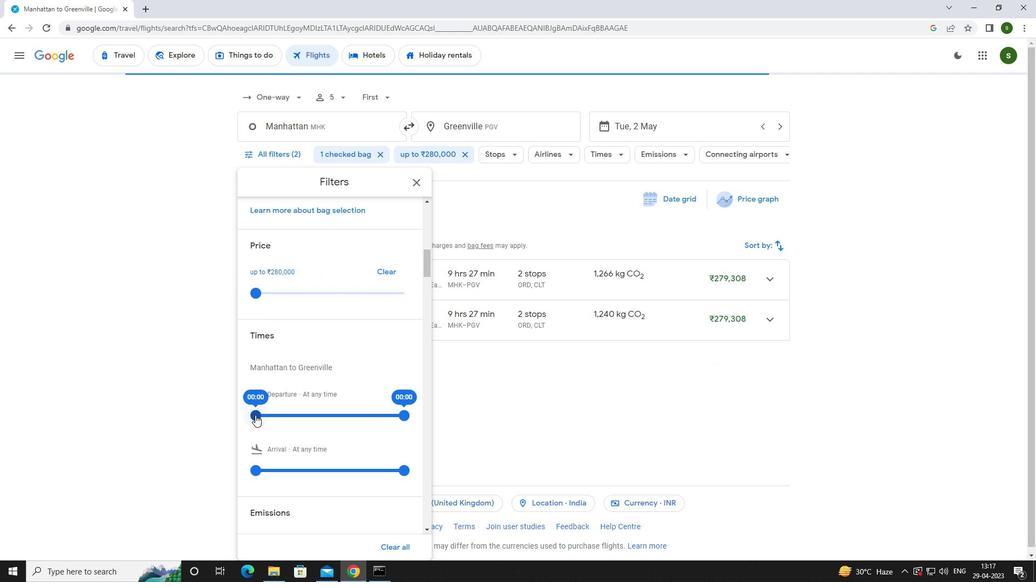 
Action: Mouse pressed left at (264, 410)
Screenshot: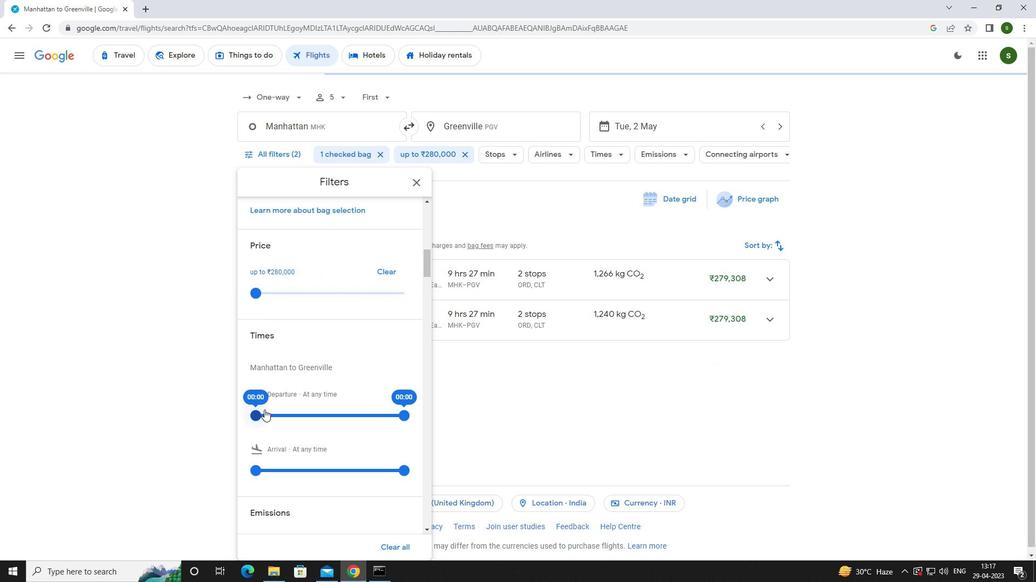 
Action: Mouse moved to (538, 402)
Screenshot: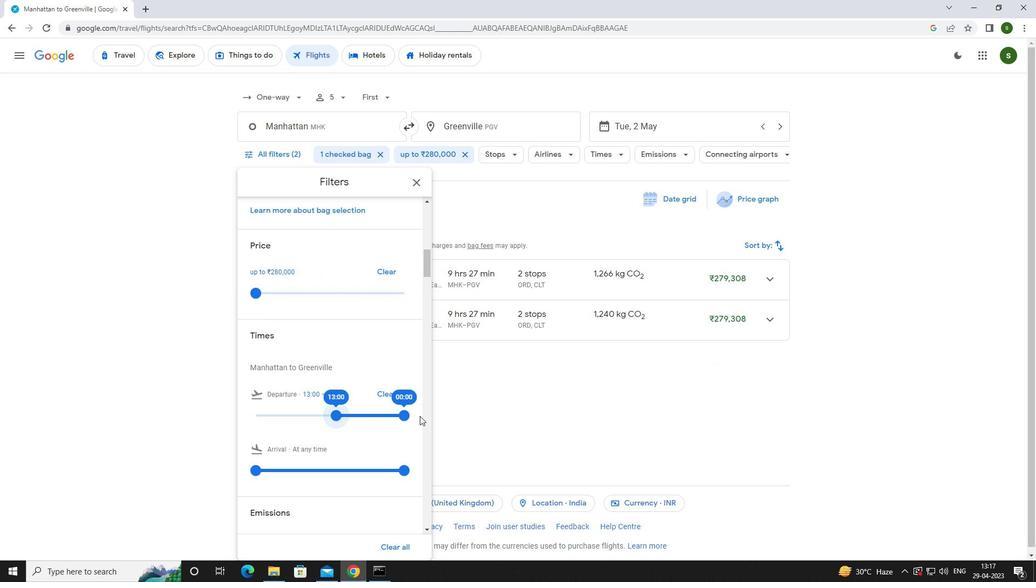 
Action: Mouse pressed left at (538, 402)
Screenshot: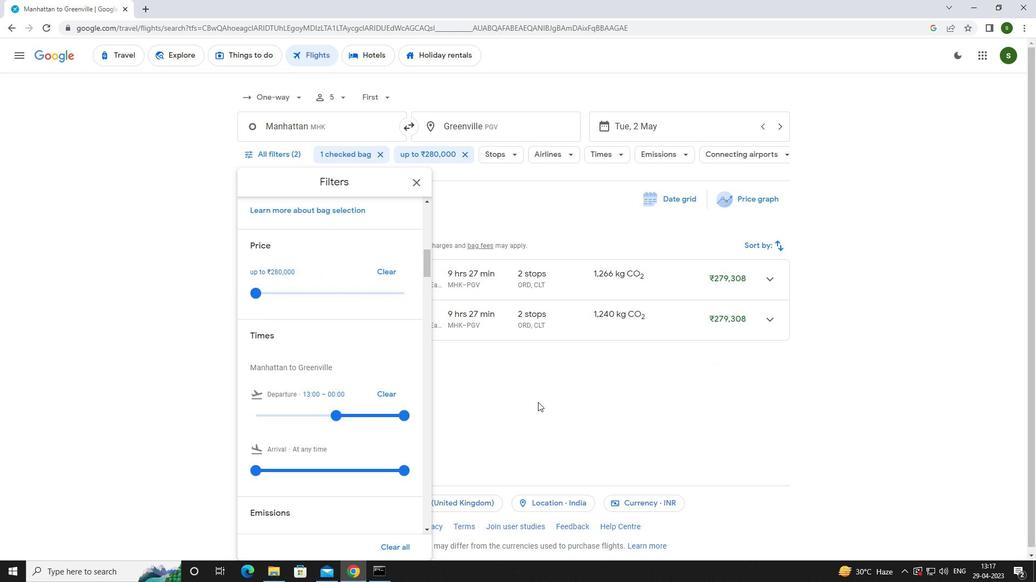 
Action: Mouse moved to (537, 396)
Screenshot: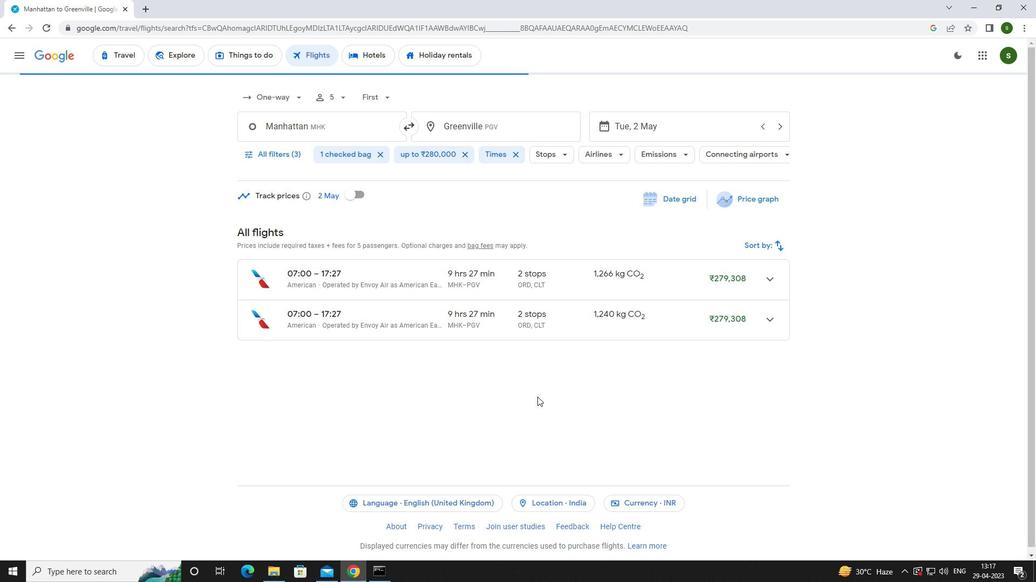 
